 Task: Compose an email with the signature Hayden King with the subject Request for a referral and the message I would like to request your assistance in resolving the client issue. from softage.5@softage.net to softage.6@softage.net, select first word, change the font color from current to green and background color to yellow Send the email. Finally, move the email from Sent Items to the label Swimming
Action: Mouse moved to (857, 67)
Screenshot: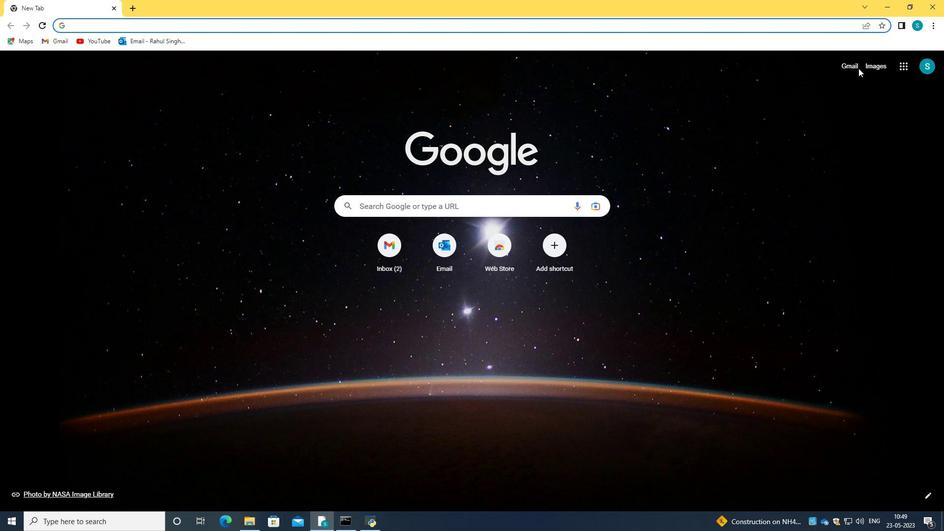 
Action: Mouse pressed left at (857, 67)
Screenshot: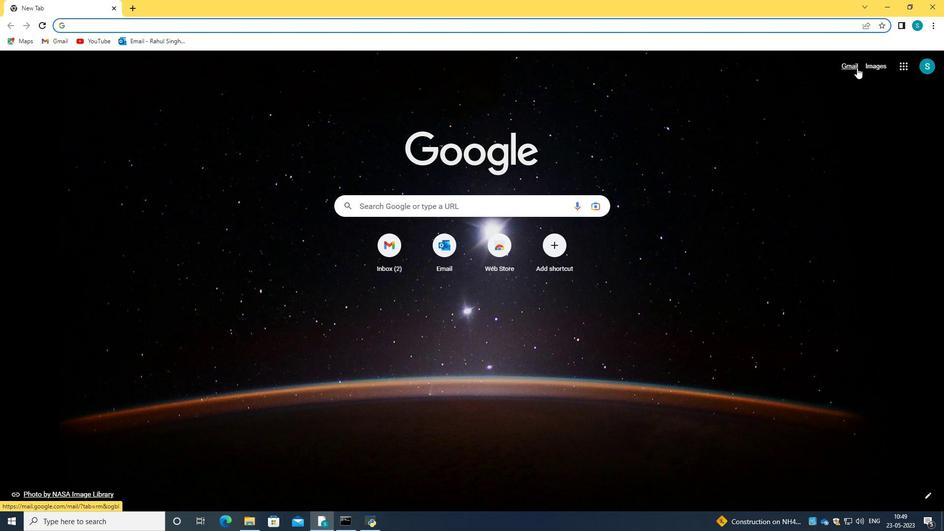 
Action: Mouse moved to (480, 152)
Screenshot: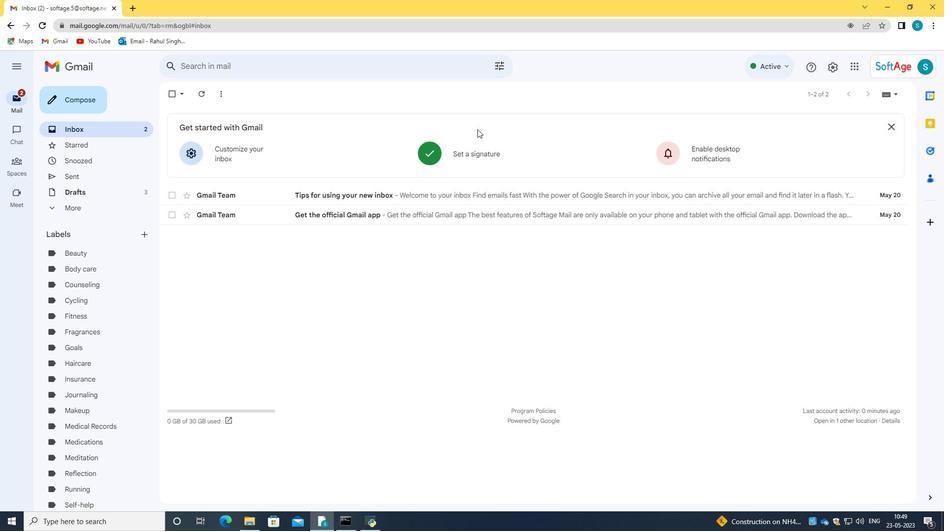 
Action: Mouse pressed left at (480, 152)
Screenshot: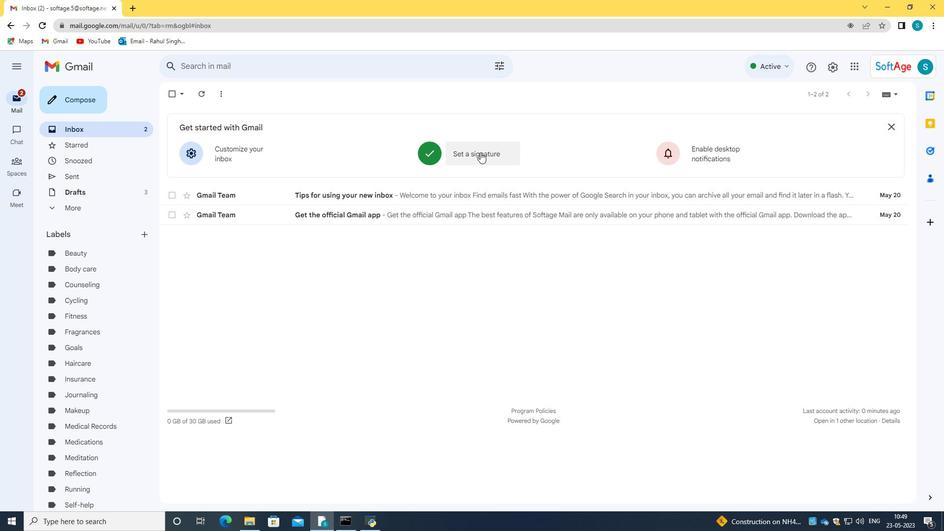 
Action: Mouse moved to (494, 237)
Screenshot: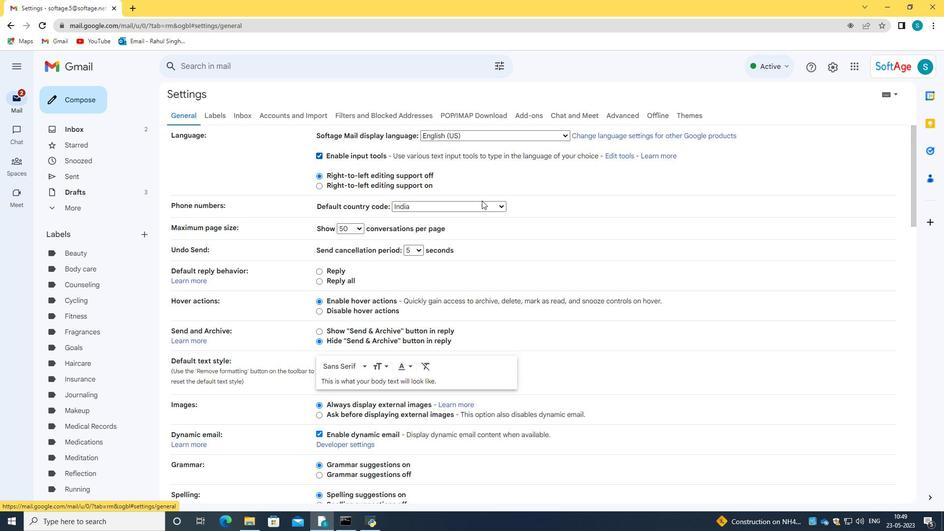 
Action: Mouse scrolled (494, 236) with delta (0, 0)
Screenshot: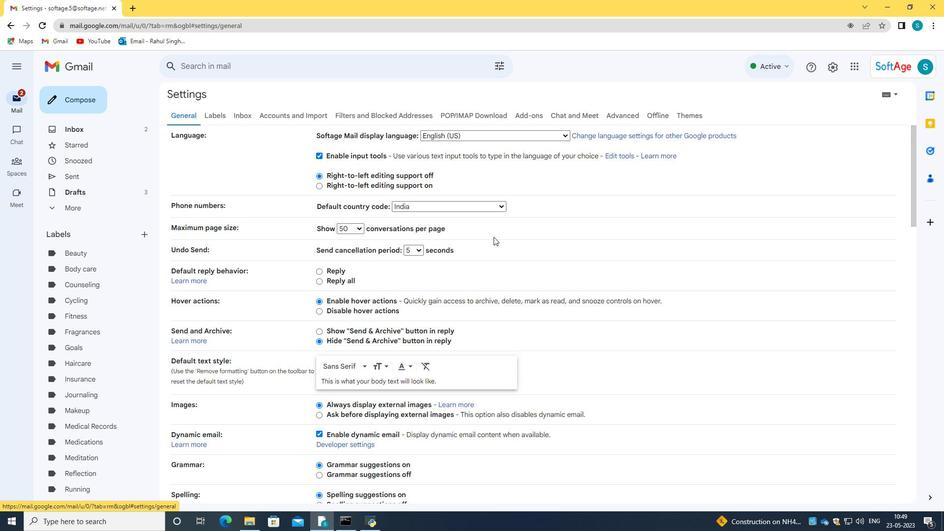 
Action: Mouse scrolled (494, 236) with delta (0, 0)
Screenshot: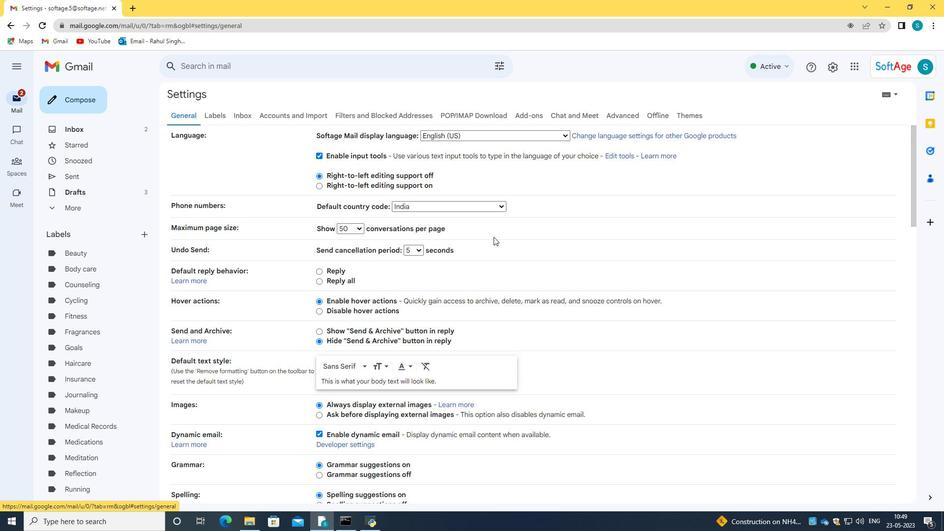 
Action: Mouse scrolled (494, 236) with delta (0, 0)
Screenshot: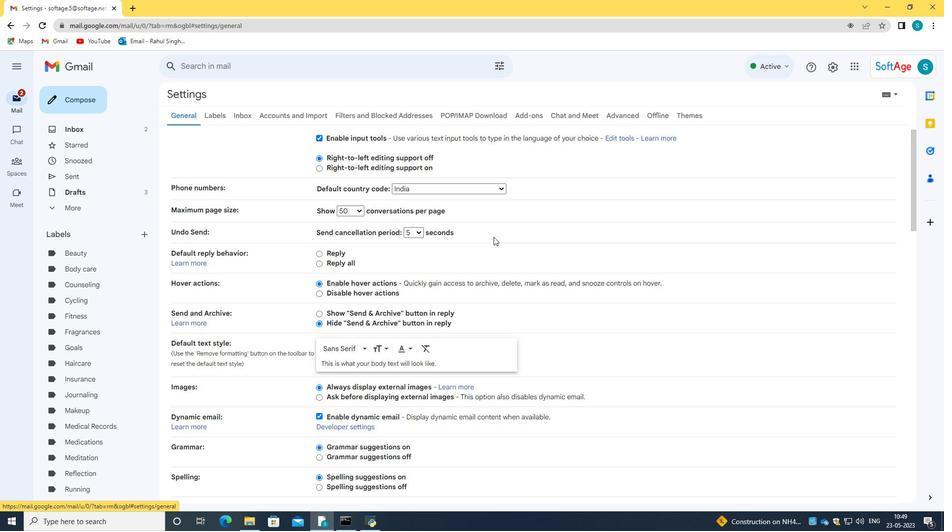 
Action: Mouse scrolled (494, 236) with delta (0, 0)
Screenshot: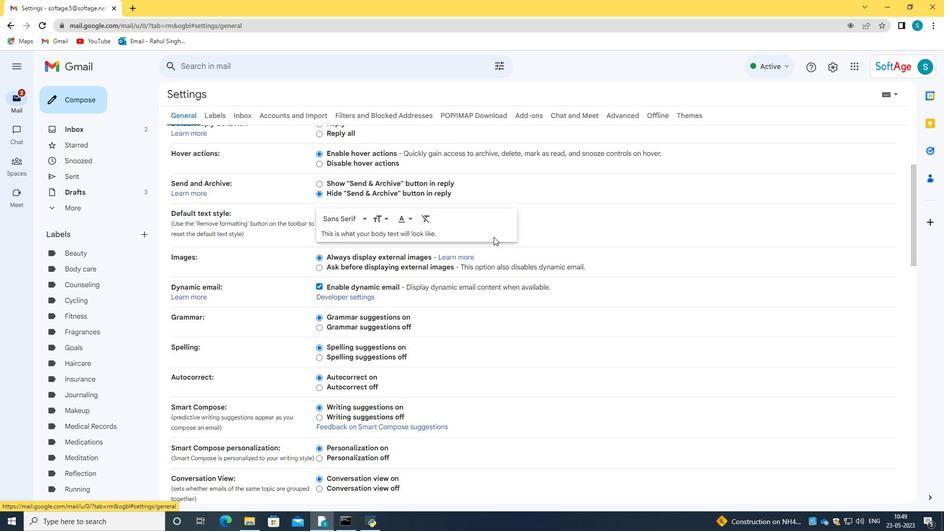
Action: Mouse scrolled (494, 236) with delta (0, 0)
Screenshot: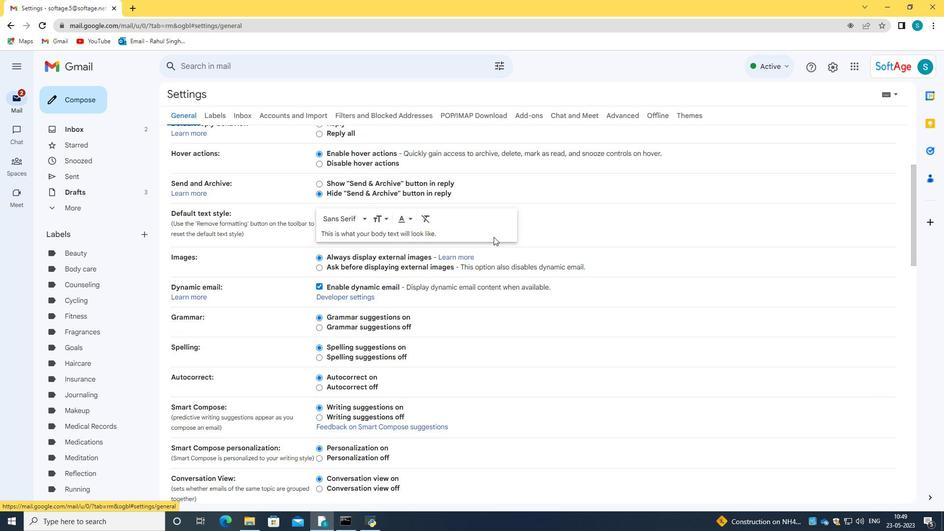 
Action: Mouse scrolled (494, 236) with delta (0, 0)
Screenshot: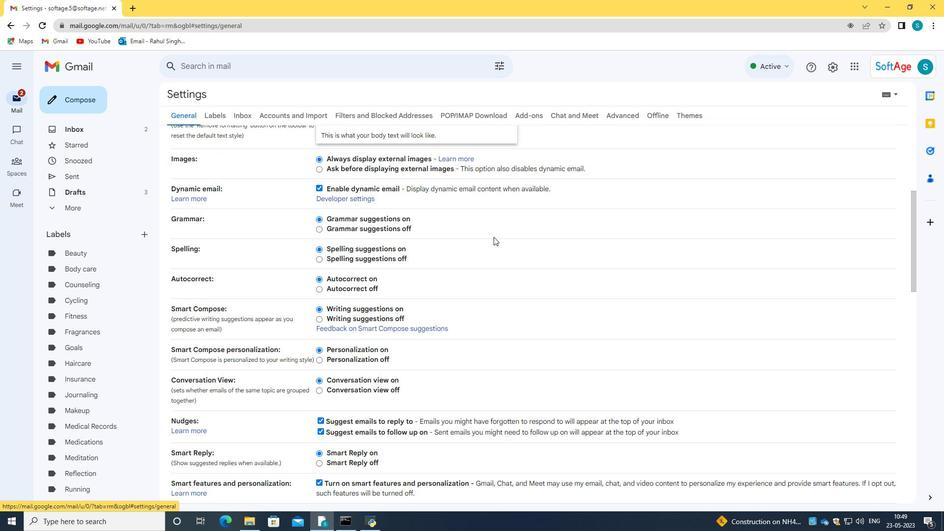 
Action: Mouse scrolled (494, 236) with delta (0, 0)
Screenshot: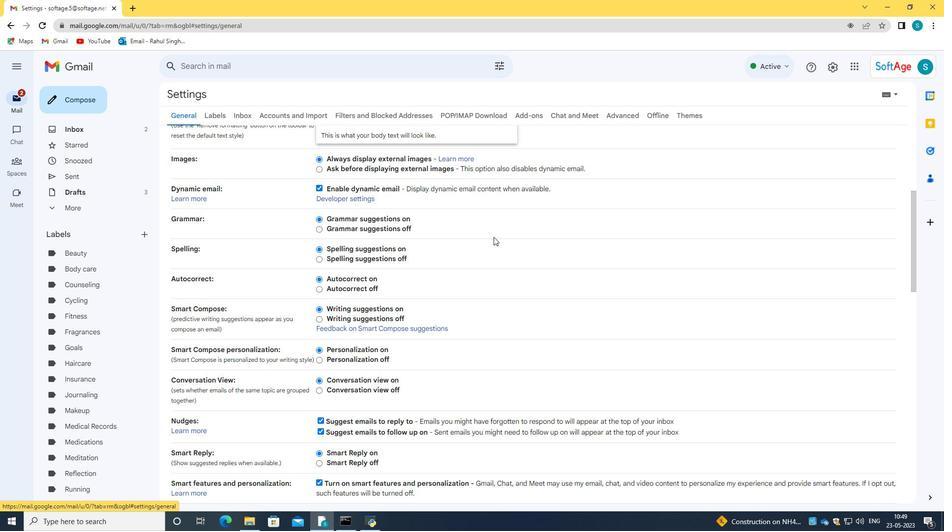 
Action: Mouse scrolled (494, 236) with delta (0, 0)
Screenshot: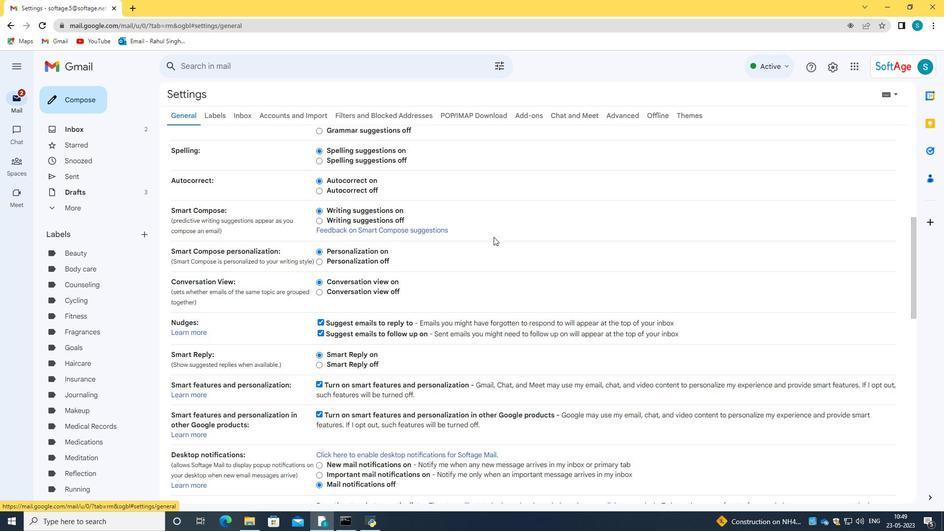 
Action: Mouse scrolled (494, 236) with delta (0, 0)
Screenshot: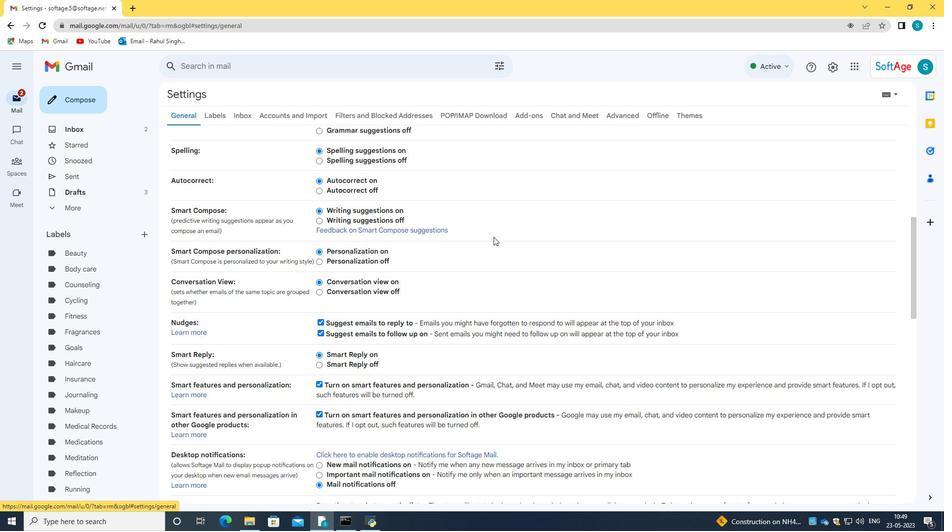 
Action: Mouse scrolled (494, 236) with delta (0, 0)
Screenshot: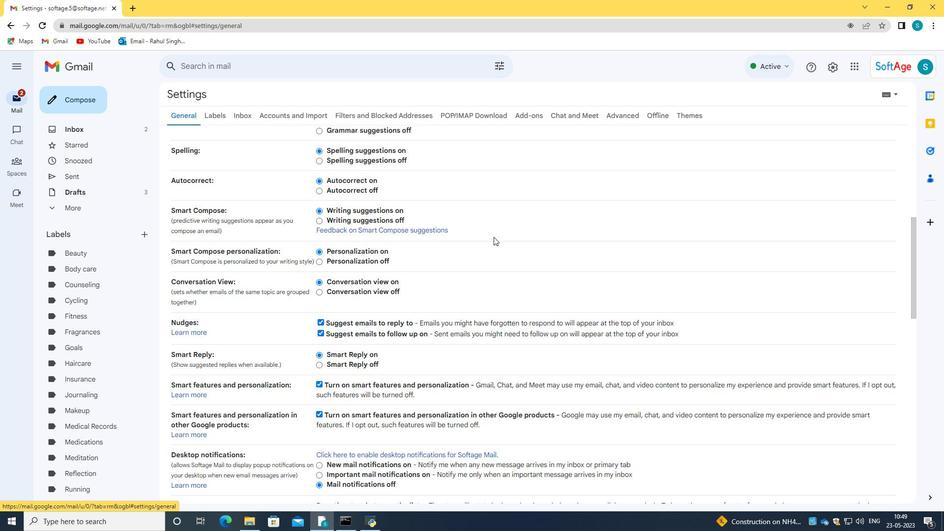 
Action: Mouse scrolled (494, 236) with delta (0, 0)
Screenshot: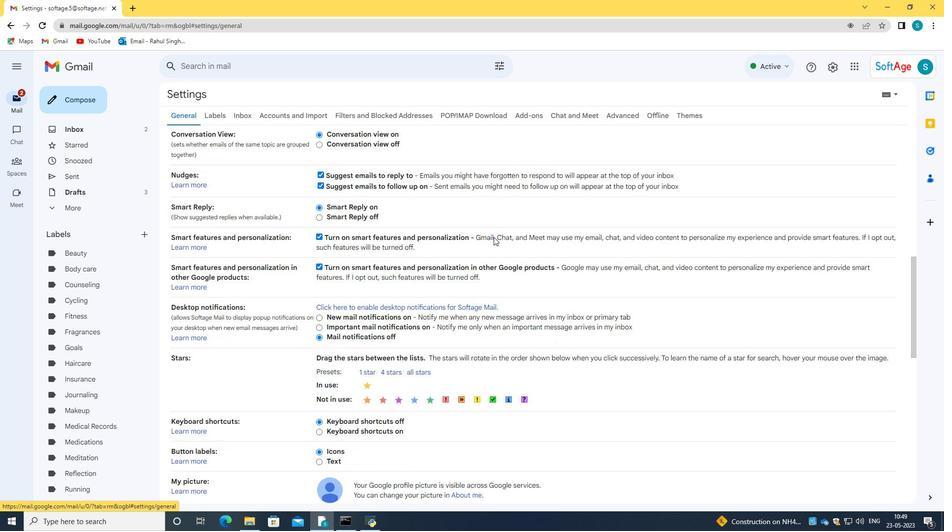 
Action: Mouse scrolled (494, 236) with delta (0, 0)
Screenshot: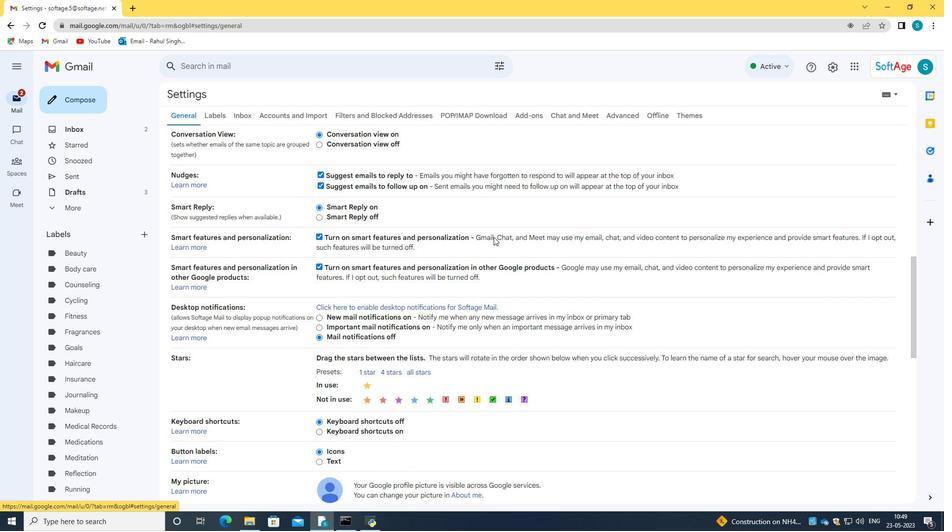 
Action: Mouse scrolled (494, 236) with delta (0, 0)
Screenshot: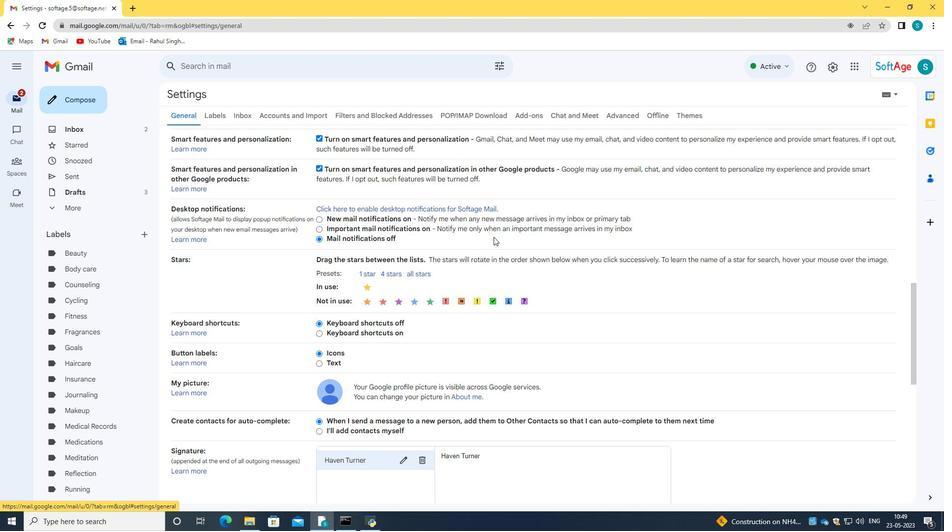 
Action: Mouse moved to (420, 417)
Screenshot: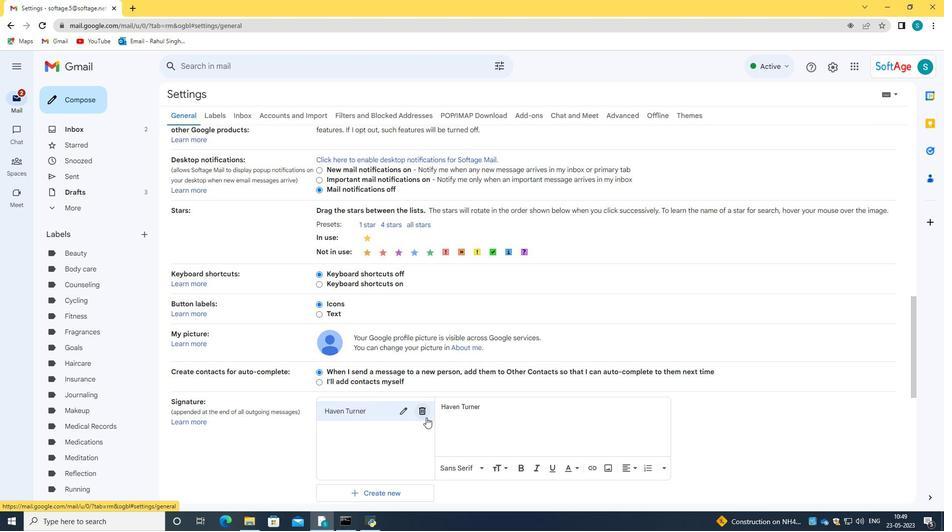 
Action: Mouse pressed left at (420, 417)
Screenshot: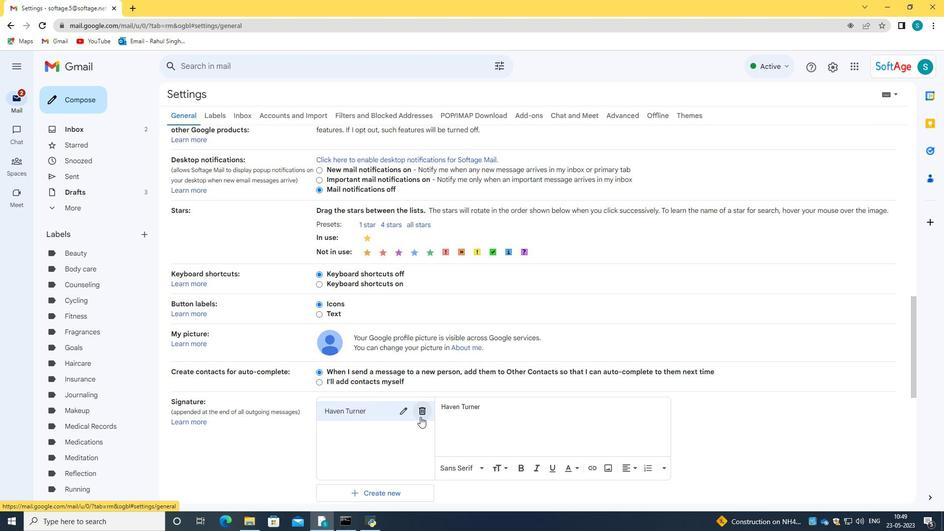 
Action: Mouse moved to (568, 300)
Screenshot: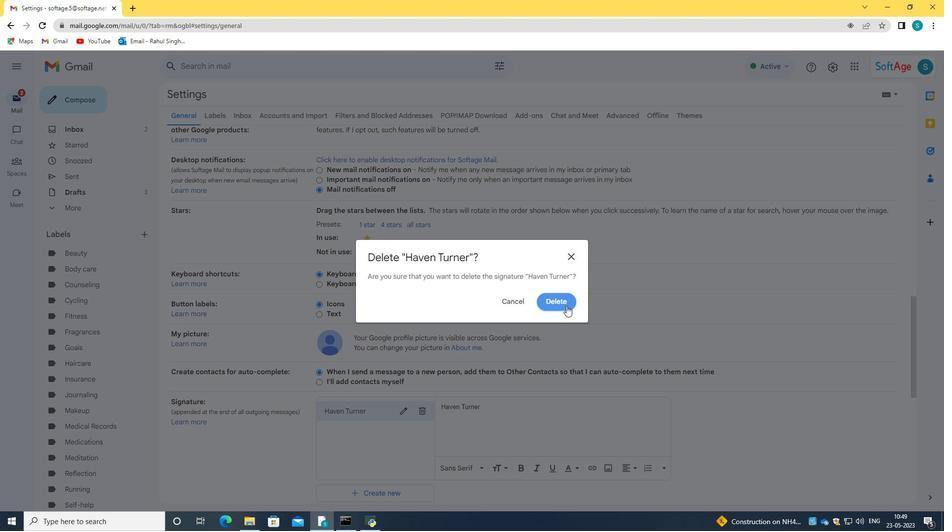 
Action: Mouse pressed left at (568, 300)
Screenshot: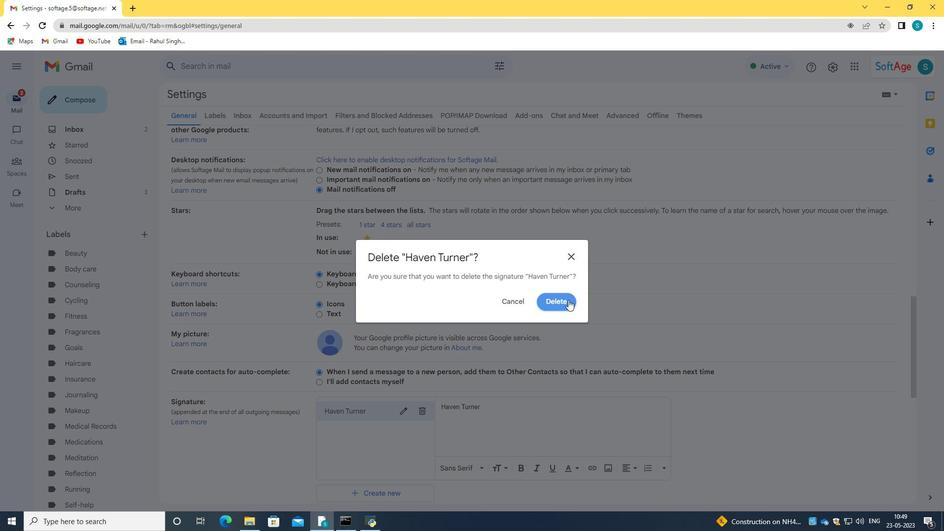 
Action: Mouse moved to (347, 424)
Screenshot: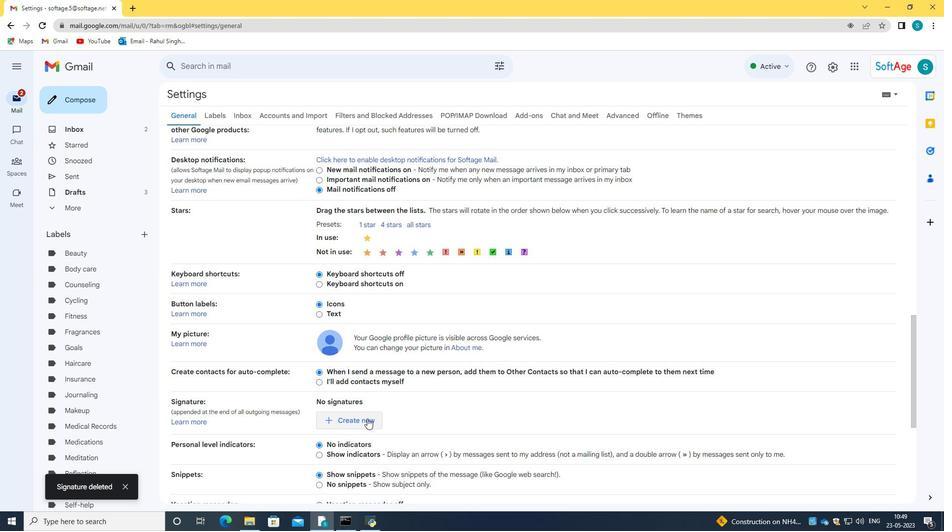 
Action: Mouse pressed left at (347, 424)
Screenshot: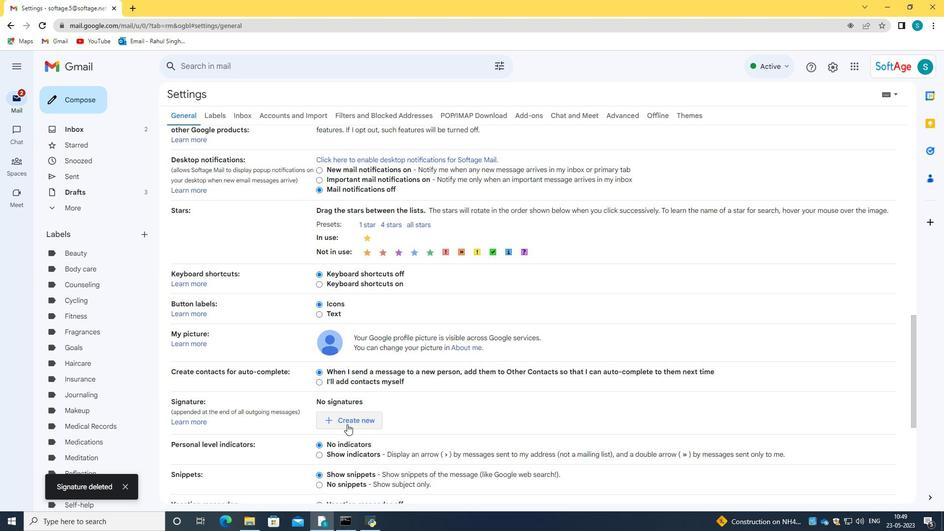 
Action: Mouse moved to (438, 275)
Screenshot: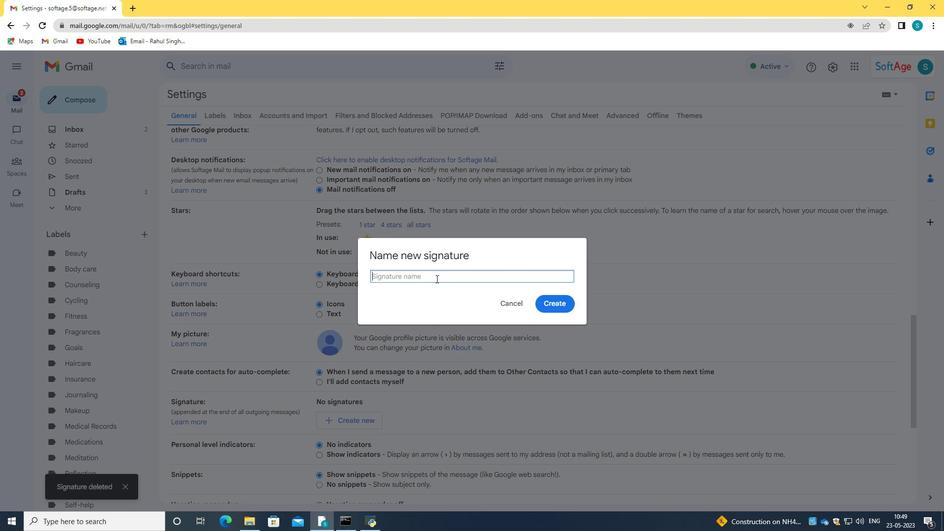 
Action: Key pressed <Key.caps_lock>H<Key.caps_lock>ayden<Key.space><Key.caps_lock>K<Key.caps_lock>ing
Screenshot: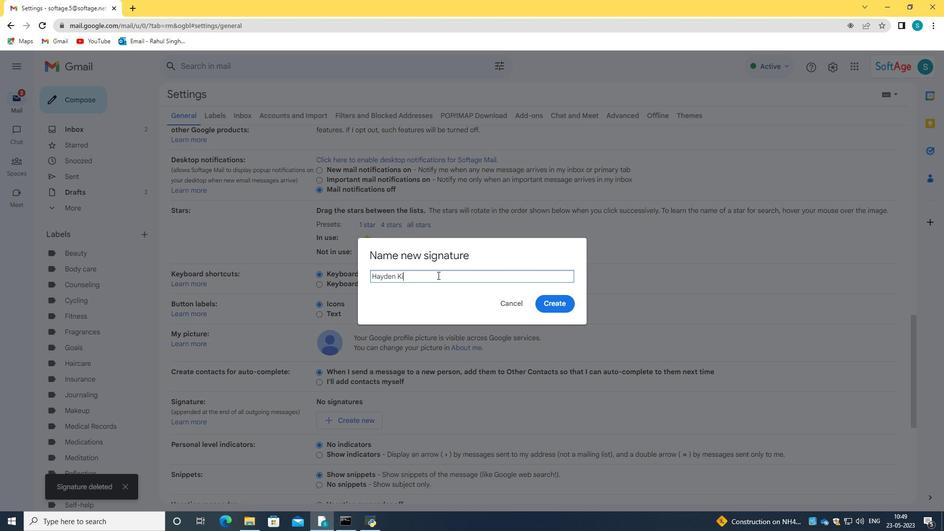 
Action: Mouse moved to (551, 298)
Screenshot: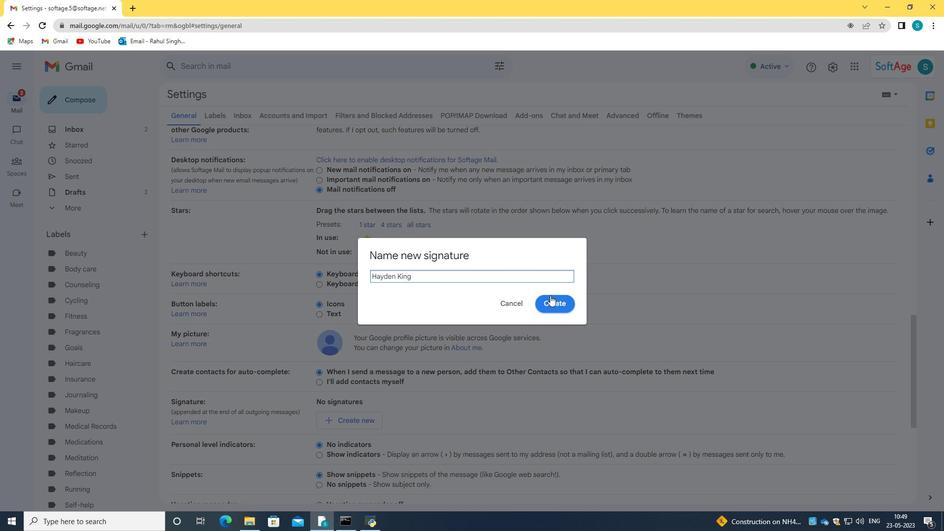 
Action: Mouse pressed left at (551, 298)
Screenshot: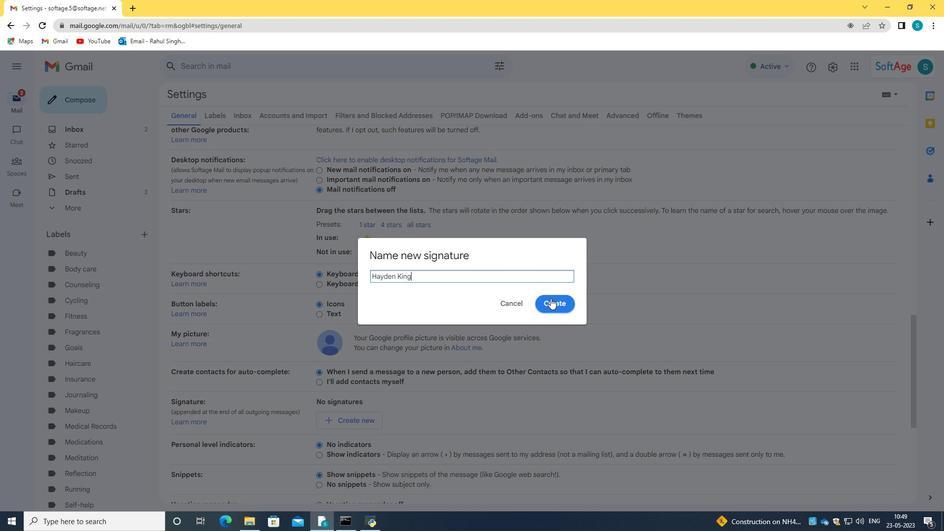 
Action: Mouse moved to (516, 409)
Screenshot: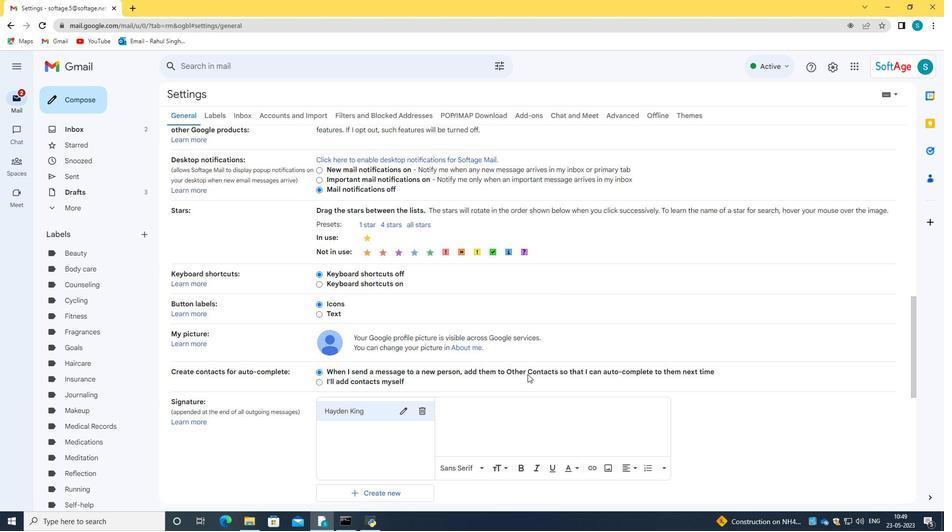 
Action: Mouse pressed left at (516, 409)
Screenshot: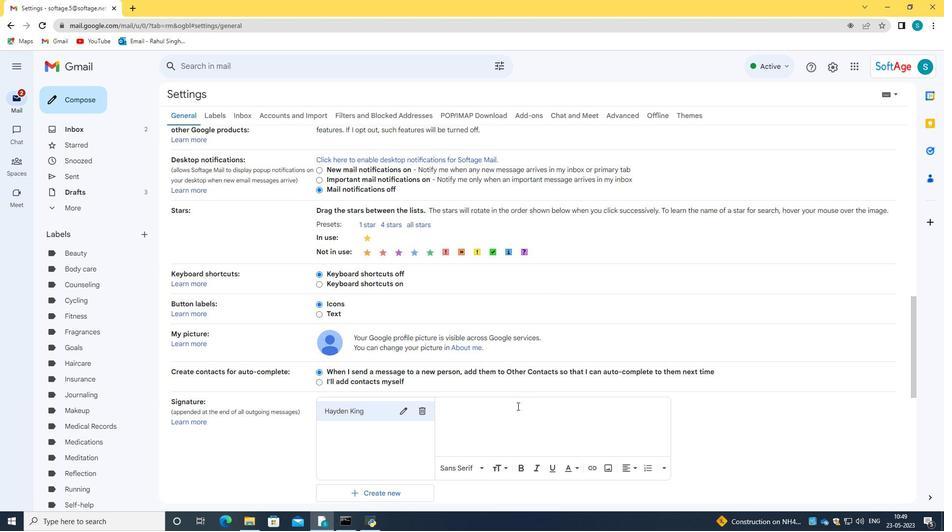 
Action: Key pressed <Key.caps_lock>H<Key.caps_lock>ayden<Key.space><Key.caps_lock>K<Key.caps_lock>ing
Screenshot: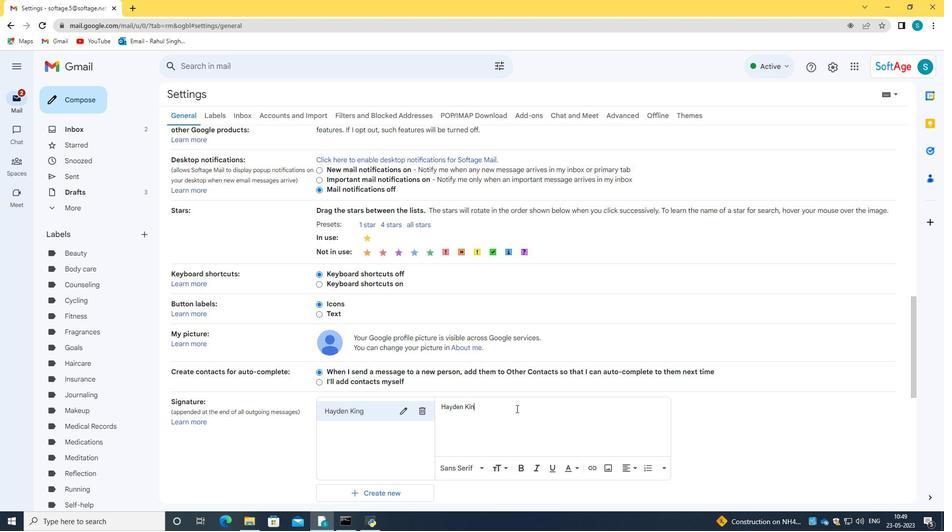 
Action: Mouse moved to (516, 412)
Screenshot: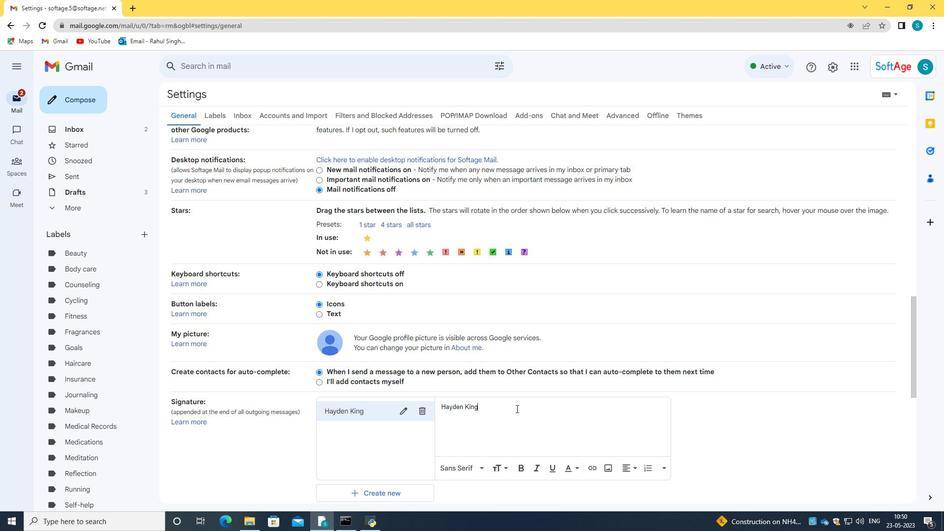 
Action: Mouse scrolled (516, 412) with delta (0, 0)
Screenshot: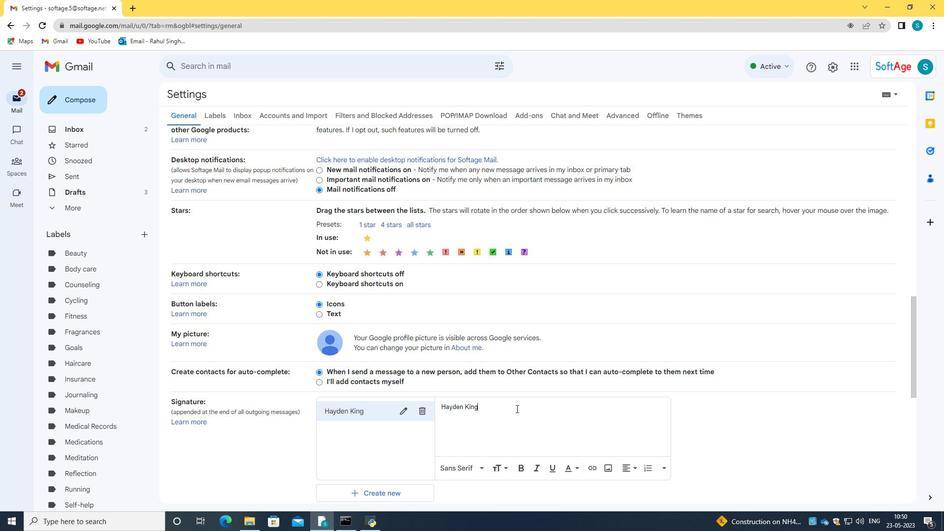 
Action: Mouse scrolled (516, 412) with delta (0, 0)
Screenshot: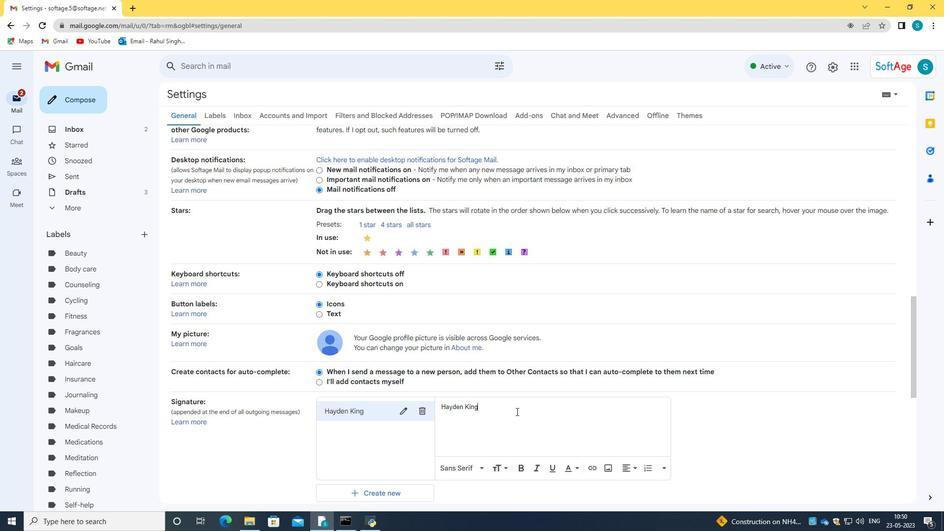 
Action: Mouse scrolled (516, 412) with delta (0, 0)
Screenshot: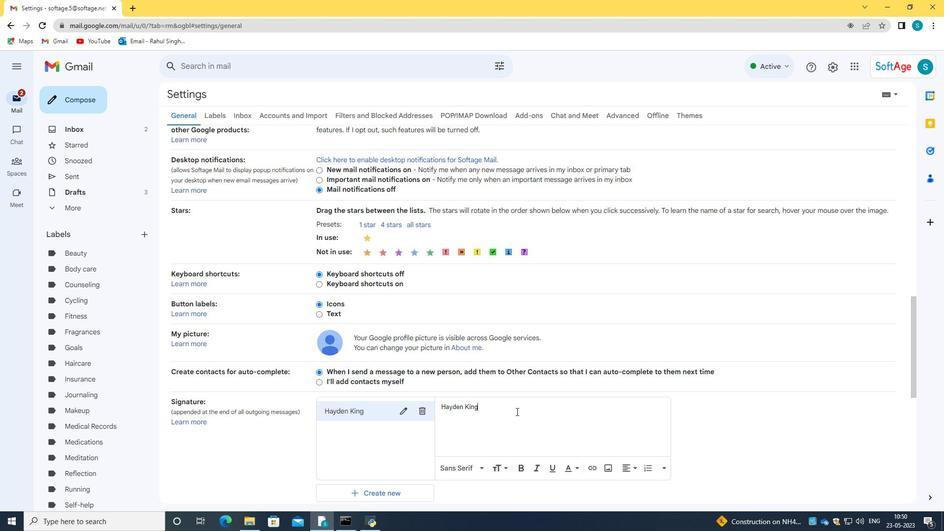 
Action: Mouse scrolled (516, 412) with delta (0, 0)
Screenshot: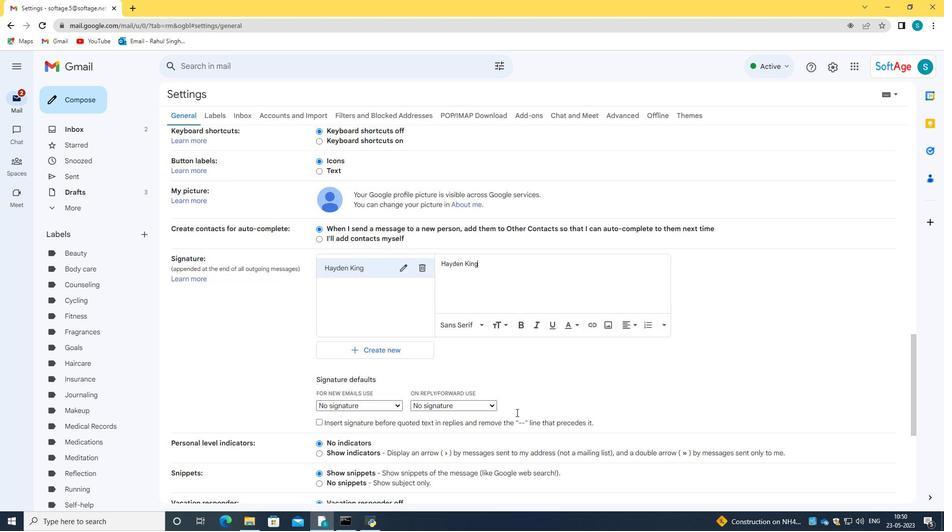 
Action: Mouse scrolled (516, 412) with delta (0, 0)
Screenshot: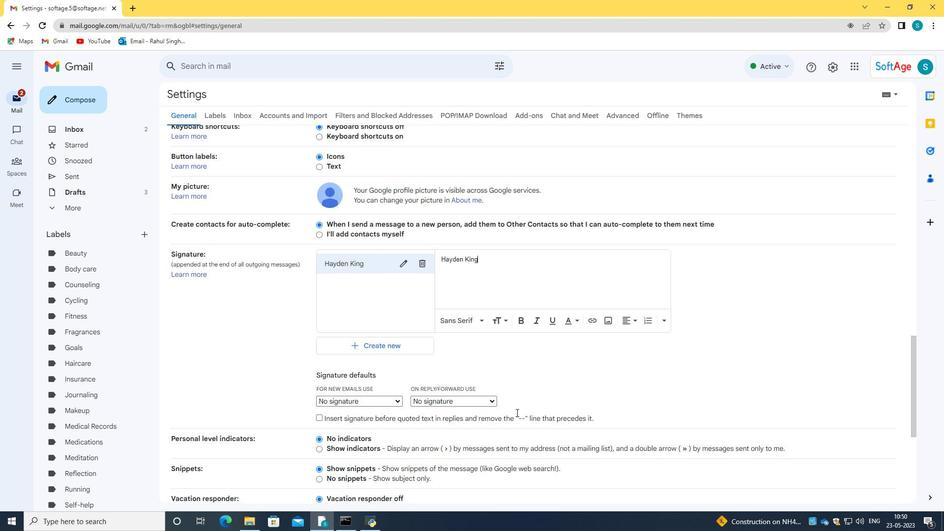 
Action: Mouse scrolled (516, 412) with delta (0, 0)
Screenshot: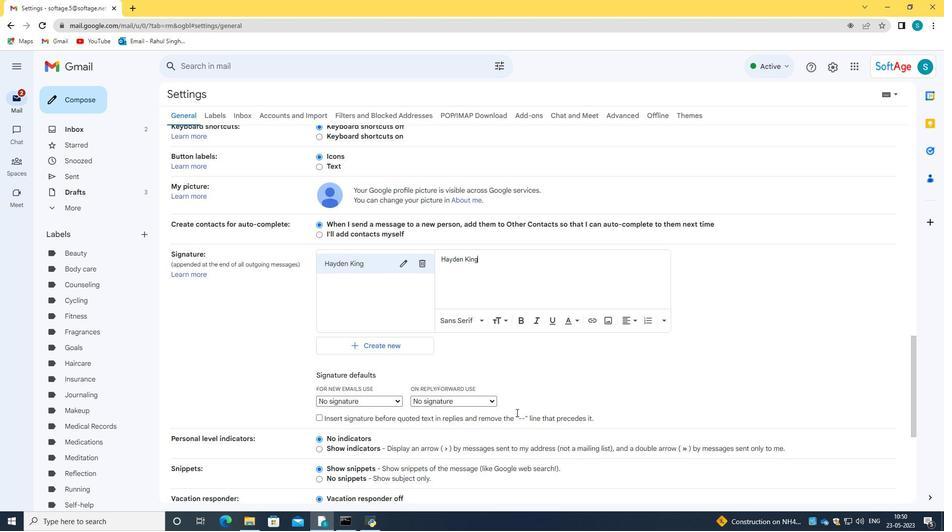 
Action: Mouse scrolled (516, 412) with delta (0, 0)
Screenshot: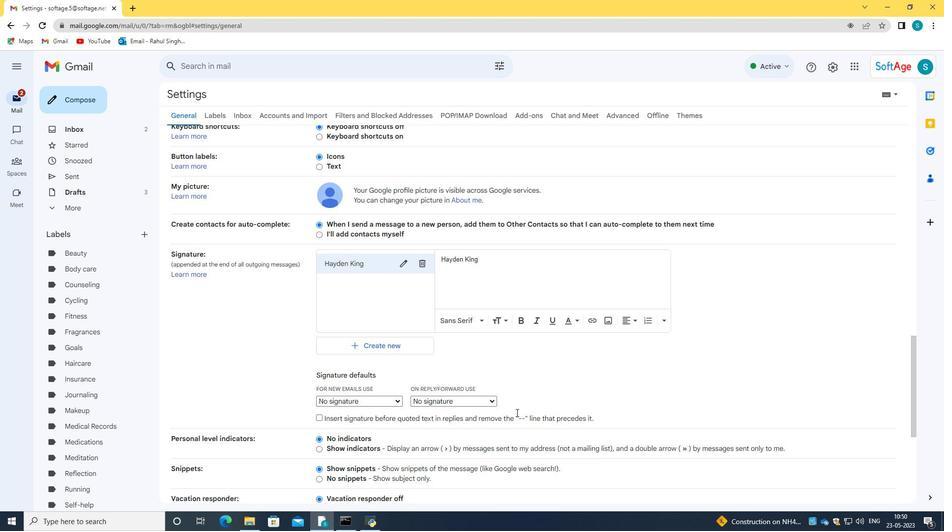 
Action: Mouse scrolled (516, 412) with delta (0, 0)
Screenshot: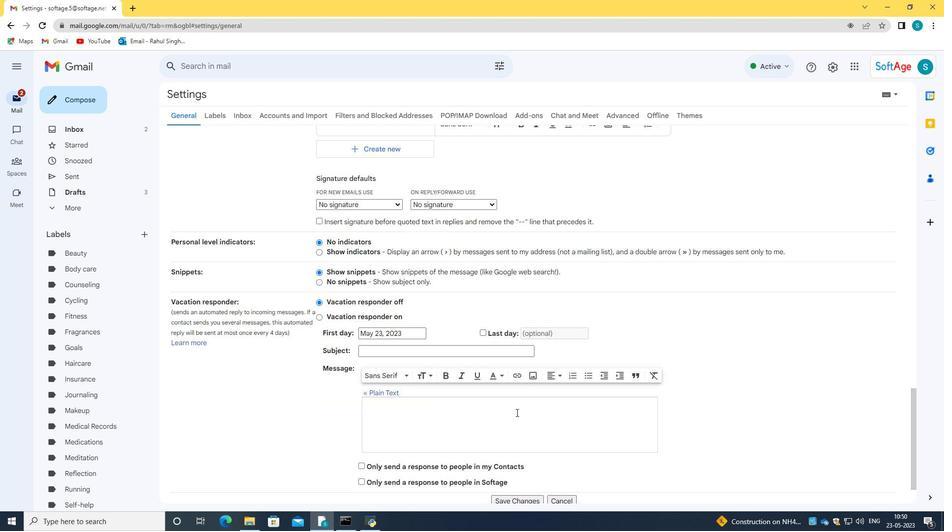 
Action: Mouse scrolled (516, 412) with delta (0, 0)
Screenshot: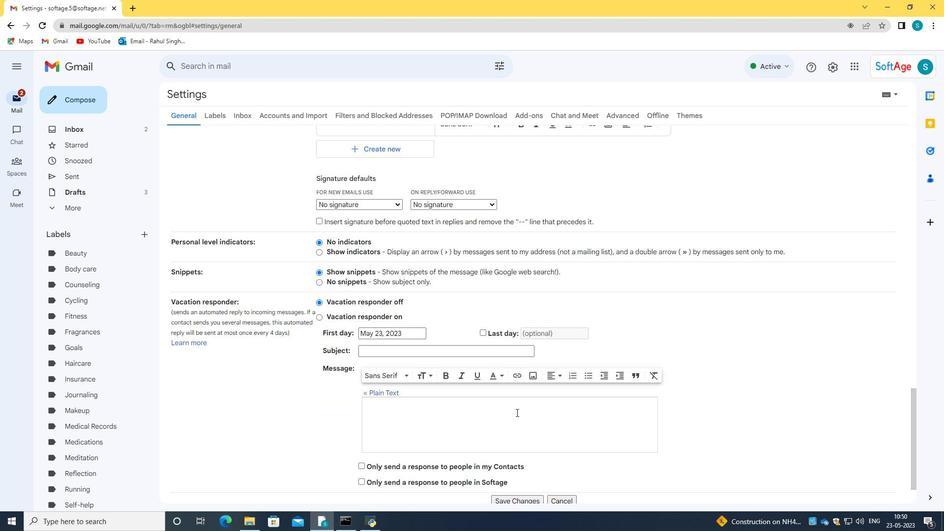 
Action: Mouse scrolled (516, 412) with delta (0, 0)
Screenshot: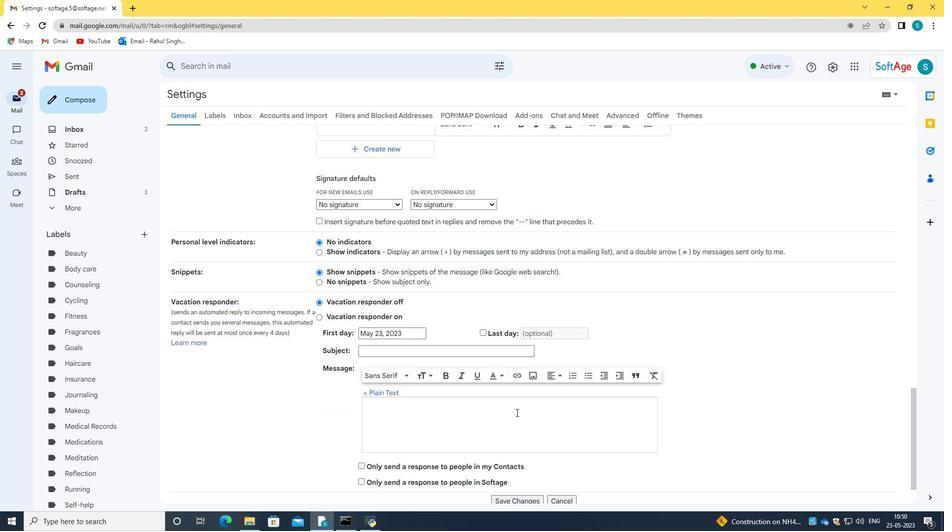 
Action: Mouse moved to (529, 449)
Screenshot: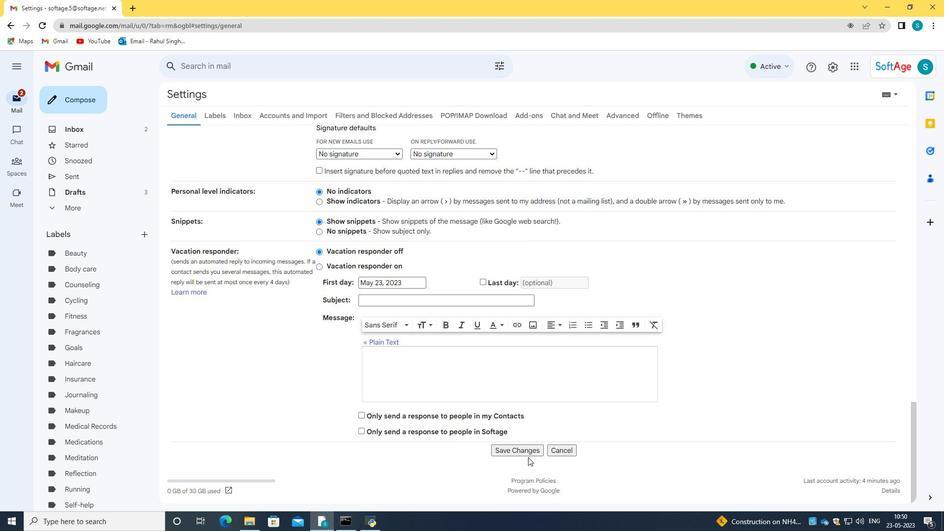
Action: Mouse pressed left at (529, 449)
Screenshot: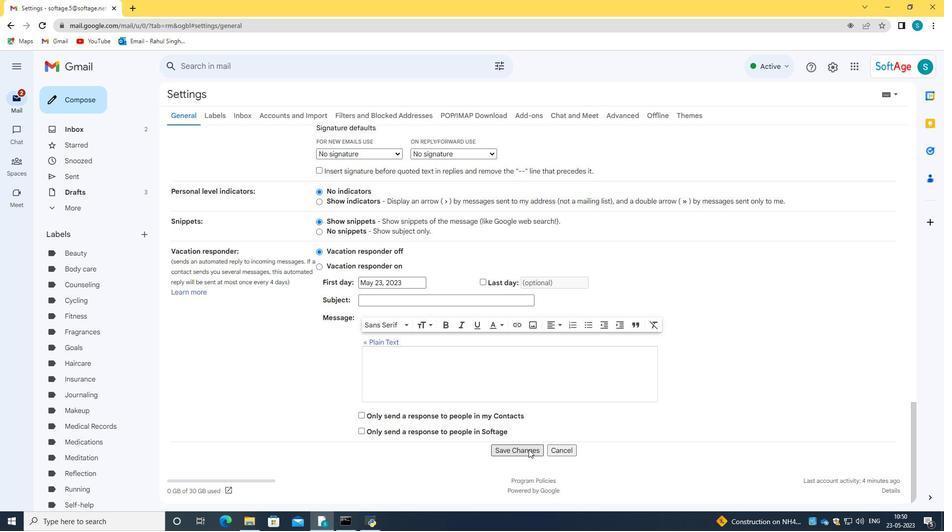 
Action: Mouse moved to (56, 97)
Screenshot: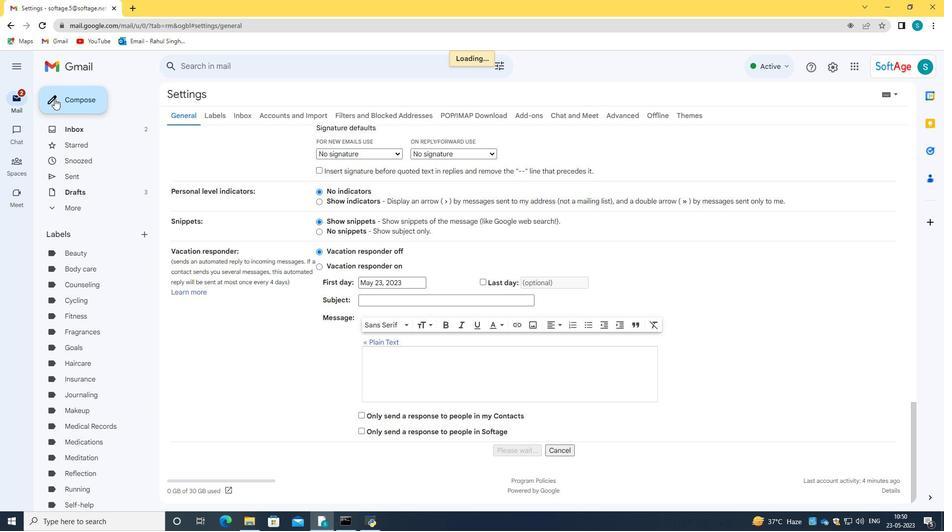 
Action: Mouse pressed left at (56, 97)
Screenshot: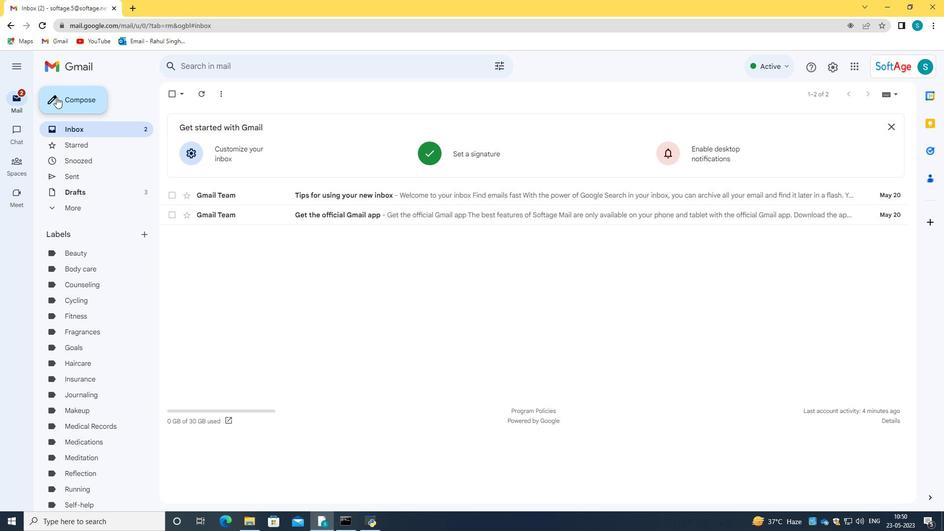 
Action: Mouse moved to (888, 216)
Screenshot: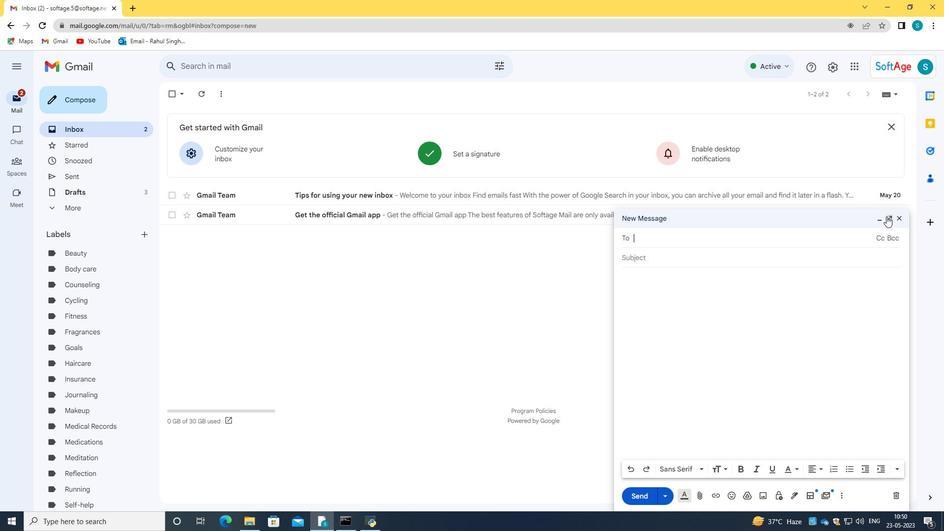 
Action: Mouse pressed left at (888, 216)
Screenshot: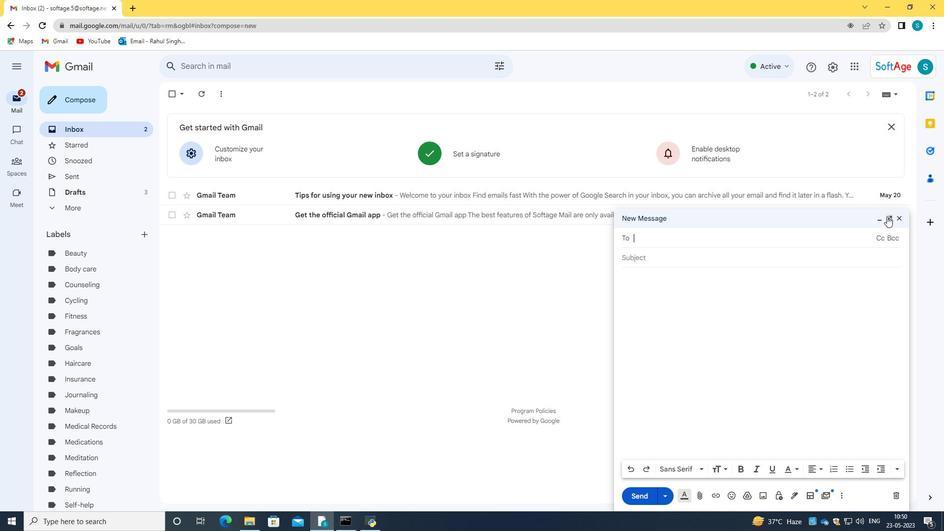 
Action: Mouse moved to (251, 478)
Screenshot: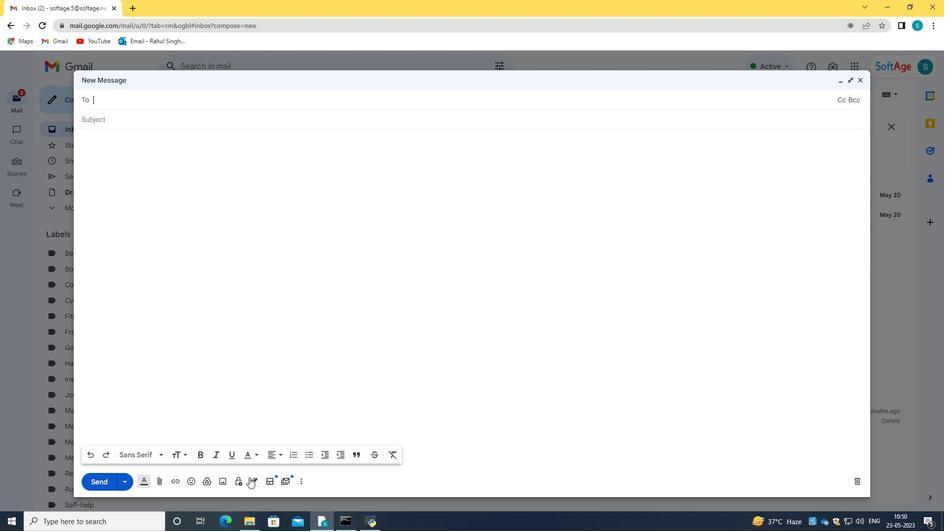
Action: Mouse pressed left at (251, 478)
Screenshot: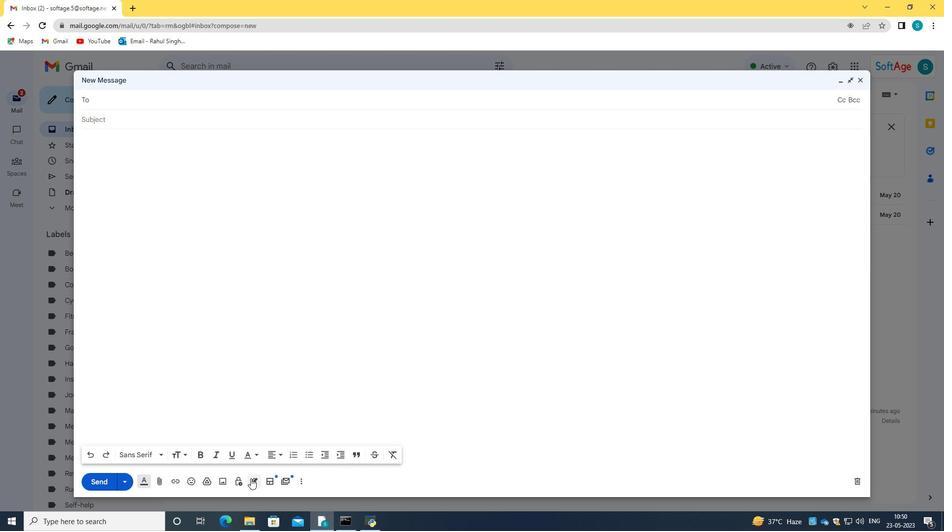 
Action: Mouse moved to (295, 464)
Screenshot: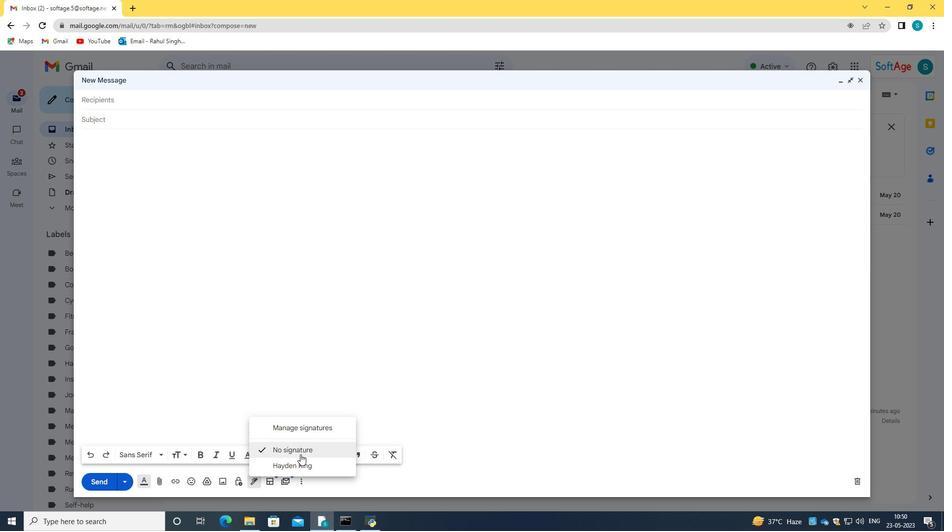 
Action: Mouse pressed left at (295, 464)
Screenshot: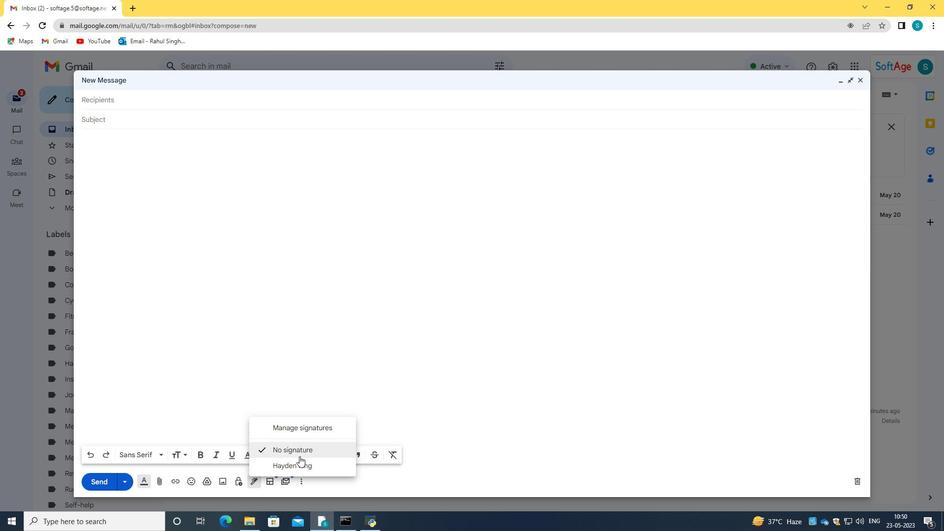 
Action: Mouse moved to (126, 122)
Screenshot: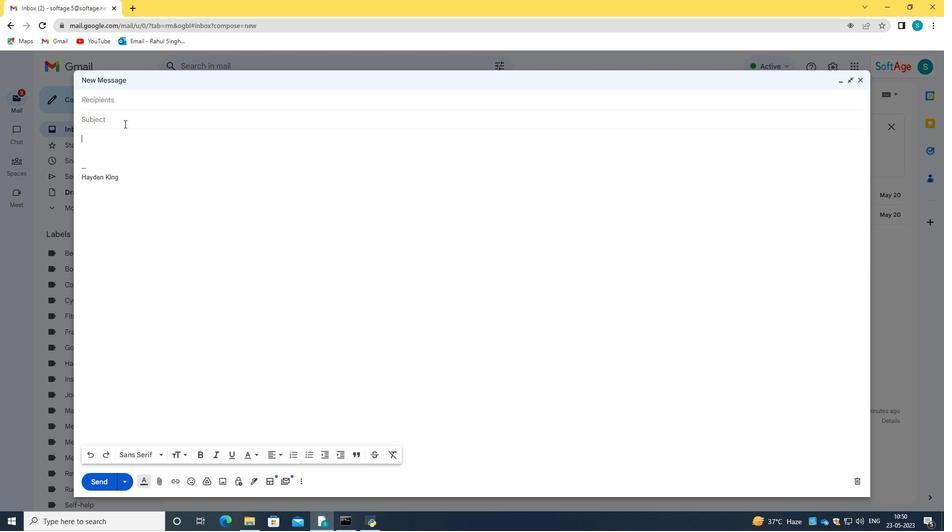 
Action: Mouse pressed left at (126, 122)
Screenshot: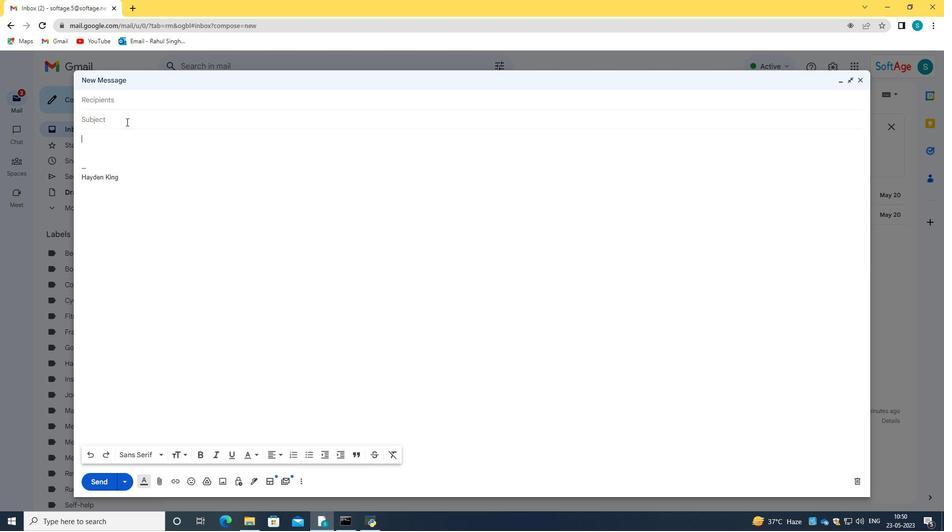 
Action: Key pressed <Key.caps_lock>S<Key.backspace>R<Key.caps_lock>equest<Key.space>for<Key.space>a<Key.space>referral<Key.space>
Screenshot: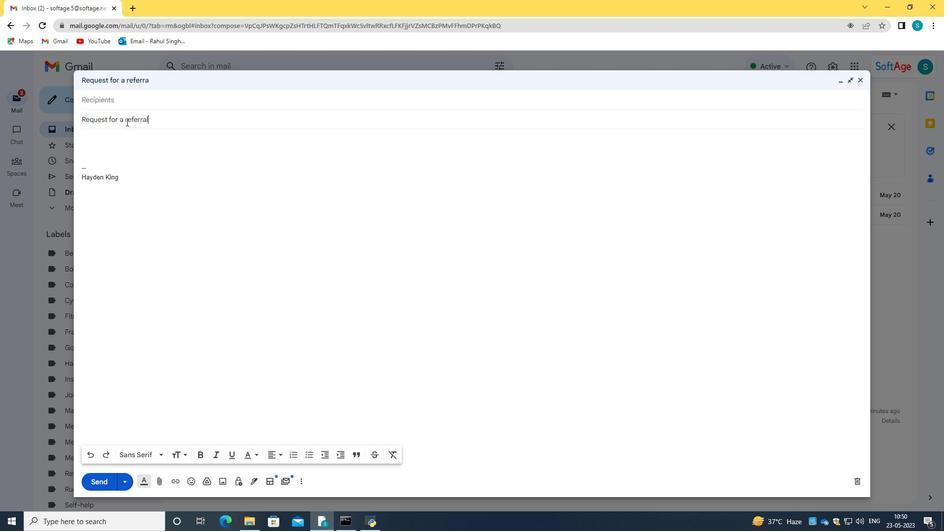
Action: Mouse moved to (100, 142)
Screenshot: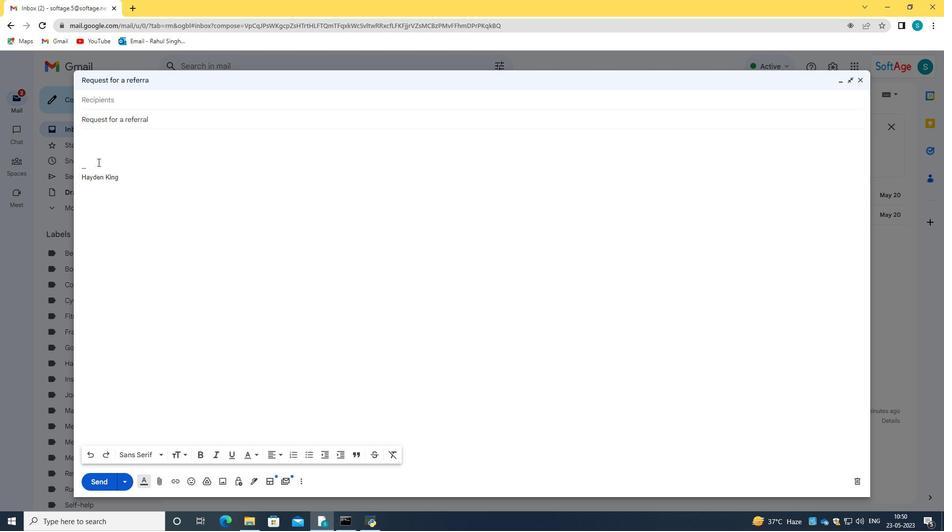
Action: Mouse pressed left at (100, 142)
Screenshot: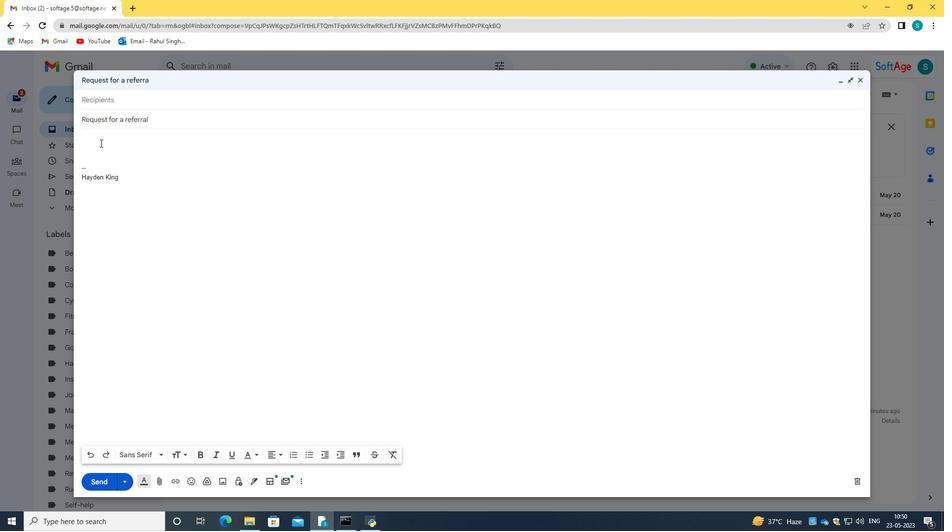 
Action: Key pressed <Key.caps_lock>I<Key.caps_lock><Key.space>would<Key.space>like<Key.space>to<Key.space>request<Key.space>your<Key.space>assistance<Key.space>in<Key.space>resolving<Key.space>the<Key.space>clint<Key.space>issue.
Screenshot: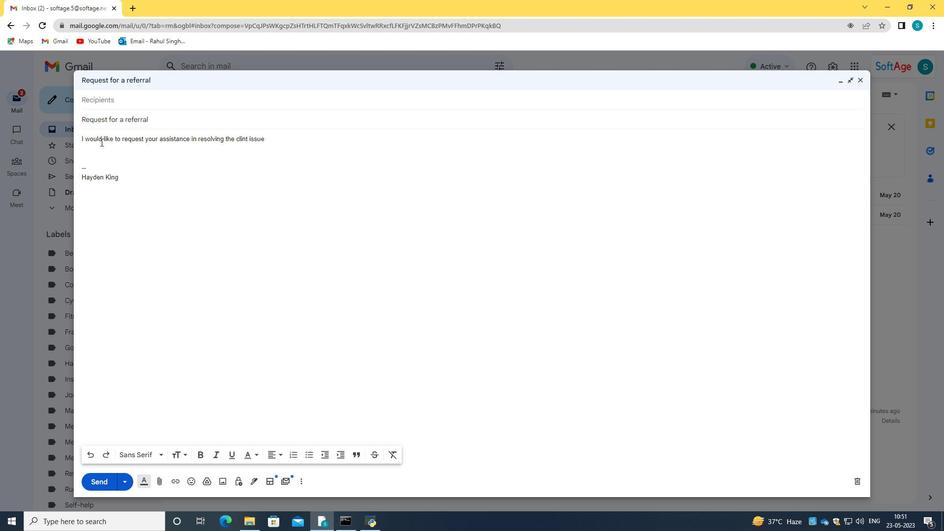 
Action: Mouse moved to (123, 94)
Screenshot: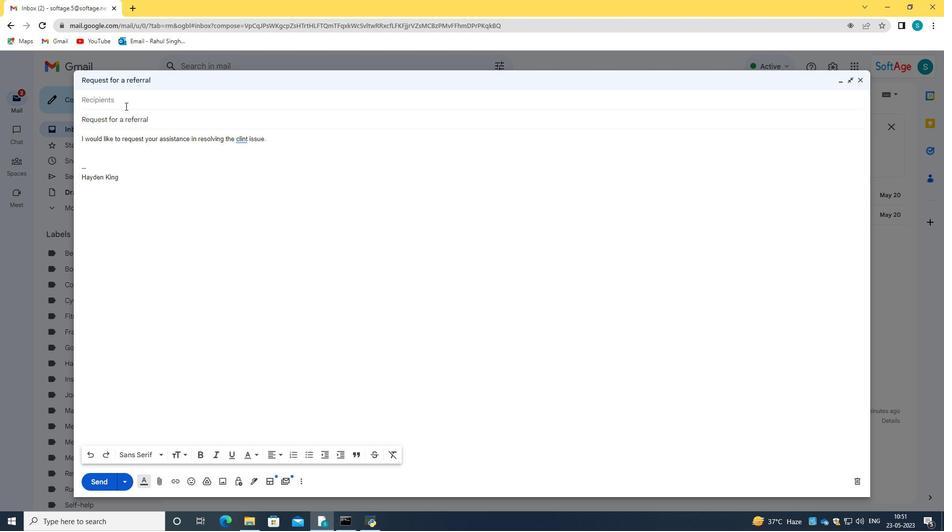 
Action: Mouse pressed left at (123, 94)
Screenshot: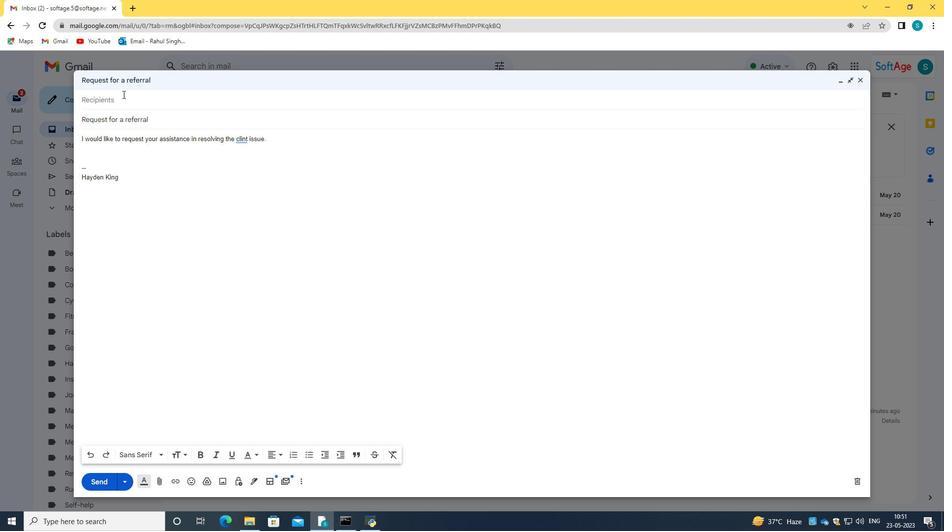 
Action: Mouse moved to (123, 99)
Screenshot: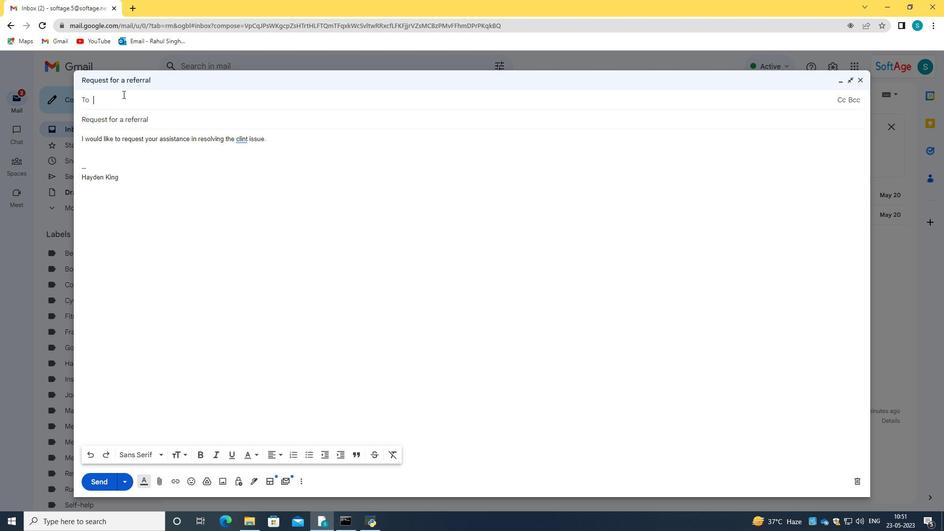 
Action: Key pressed softage.6<Key.shift>@softage.net
Screenshot: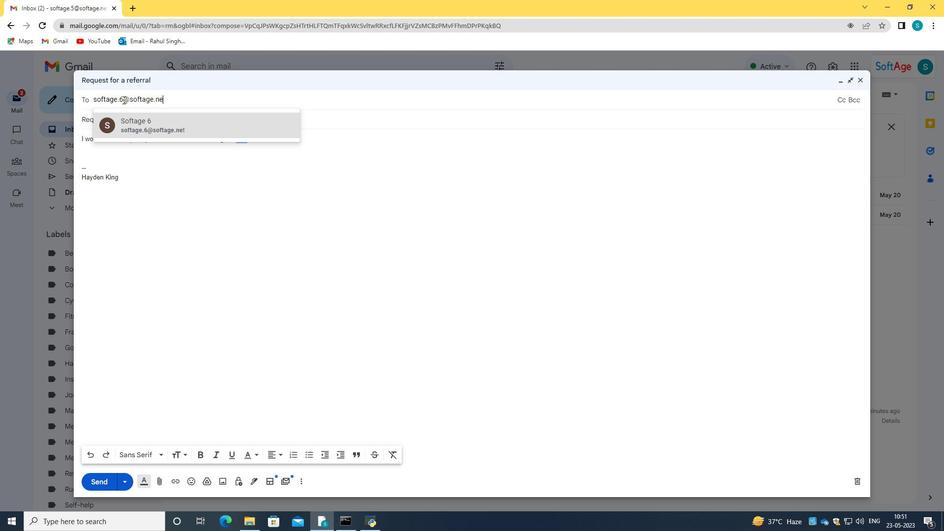 
Action: Mouse moved to (145, 123)
Screenshot: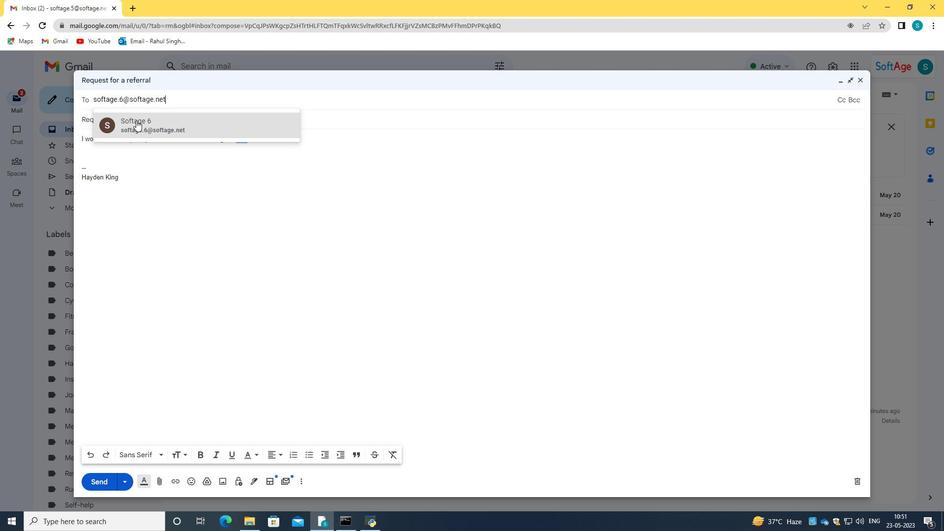
Action: Mouse pressed left at (145, 123)
Screenshot: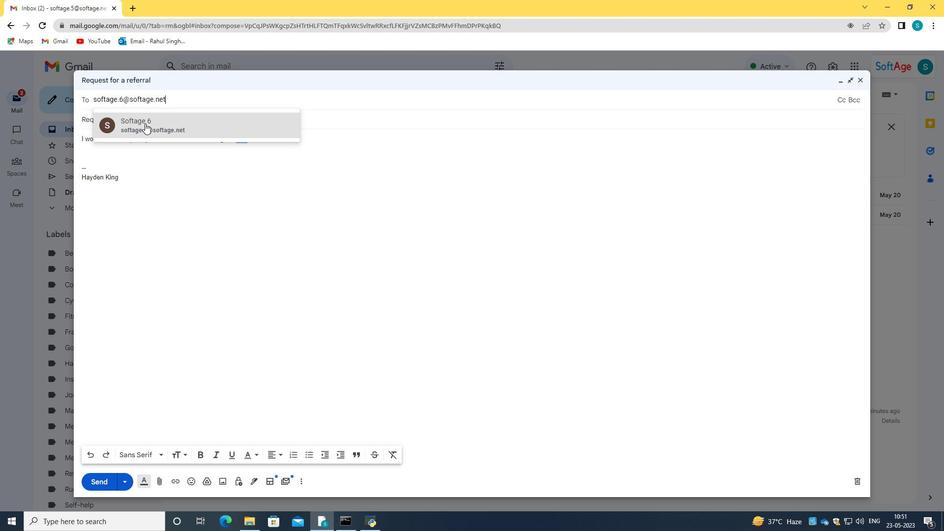 
Action: Mouse moved to (100, 147)
Screenshot: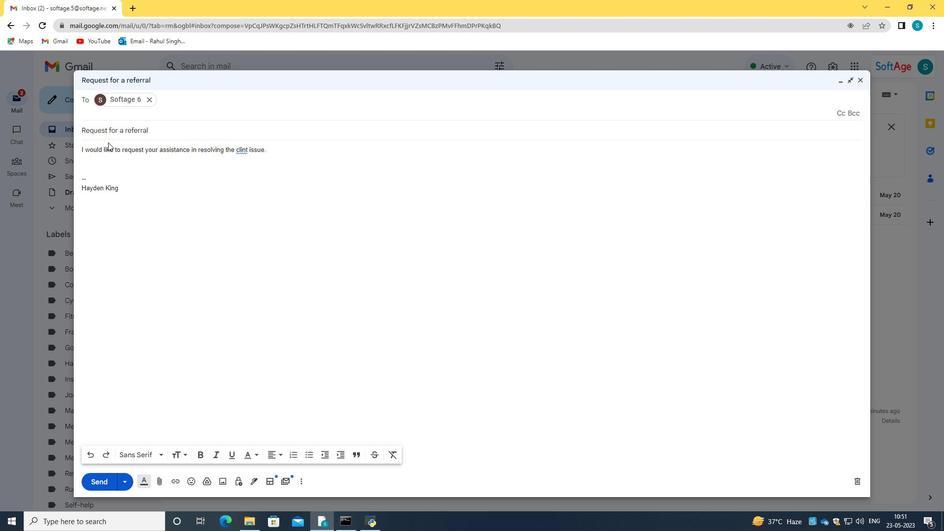 
Action: Mouse pressed left at (100, 147)
Screenshot: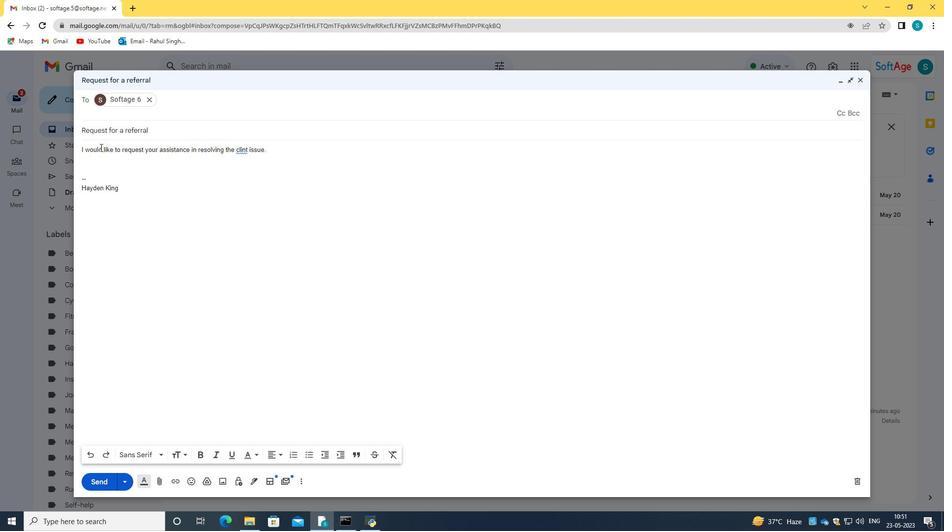 
Action: Mouse moved to (100, 137)
Screenshot: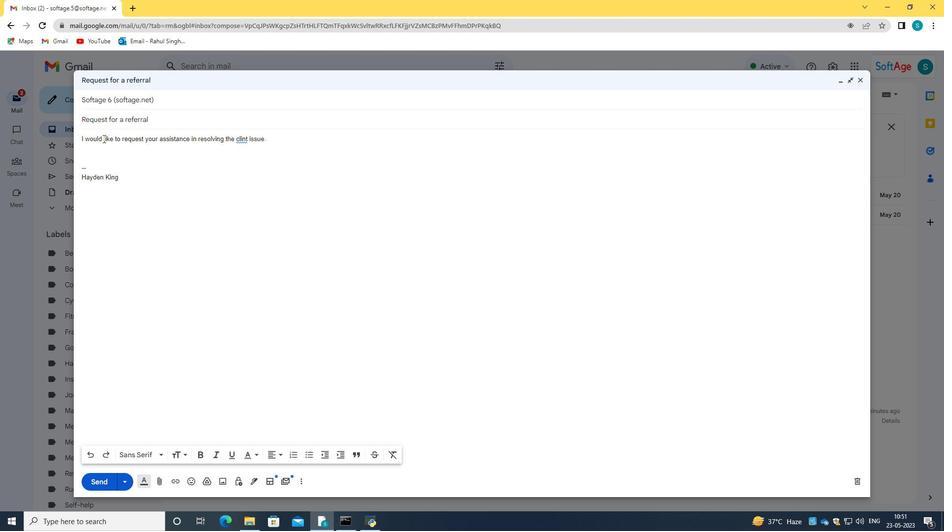 
Action: Mouse pressed left at (100, 137)
Screenshot: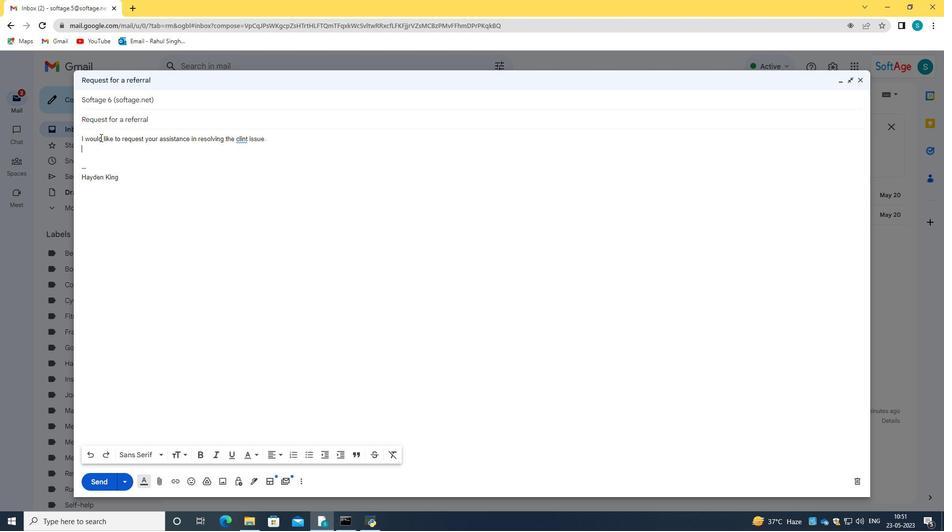 
Action: Mouse moved to (254, 455)
Screenshot: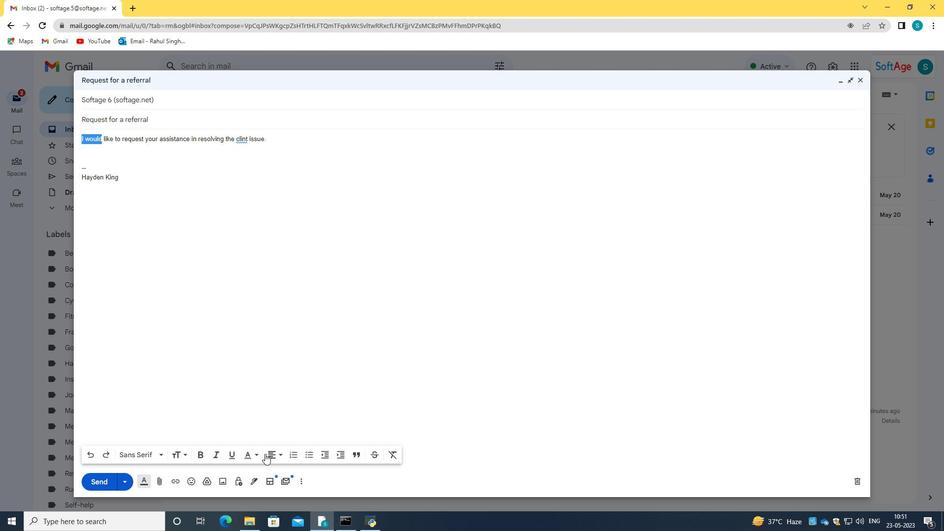 
Action: Mouse pressed left at (254, 455)
Screenshot: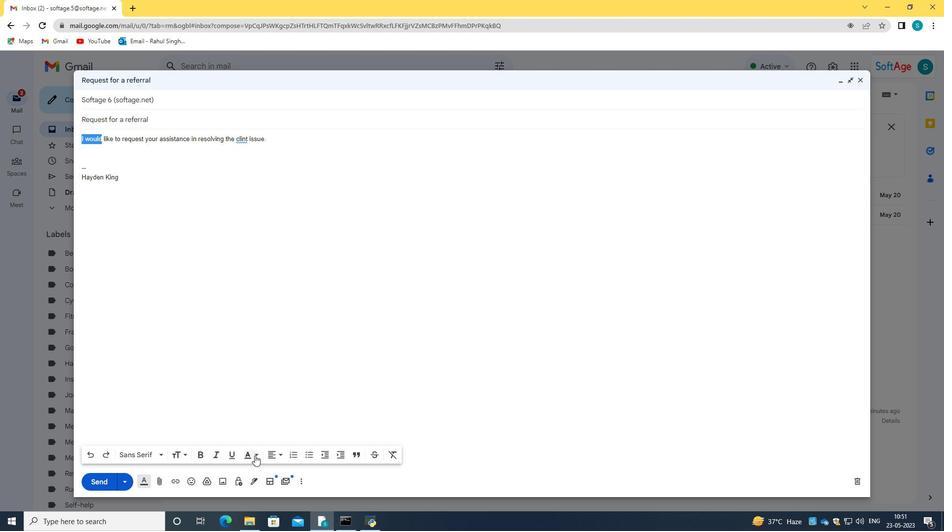 
Action: Mouse moved to (219, 384)
Screenshot: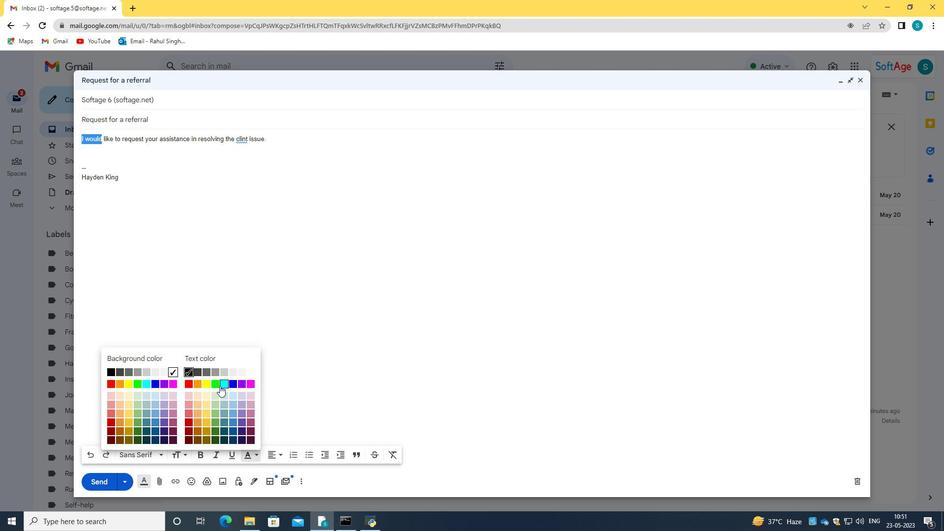 
Action: Mouse pressed left at (219, 384)
Screenshot: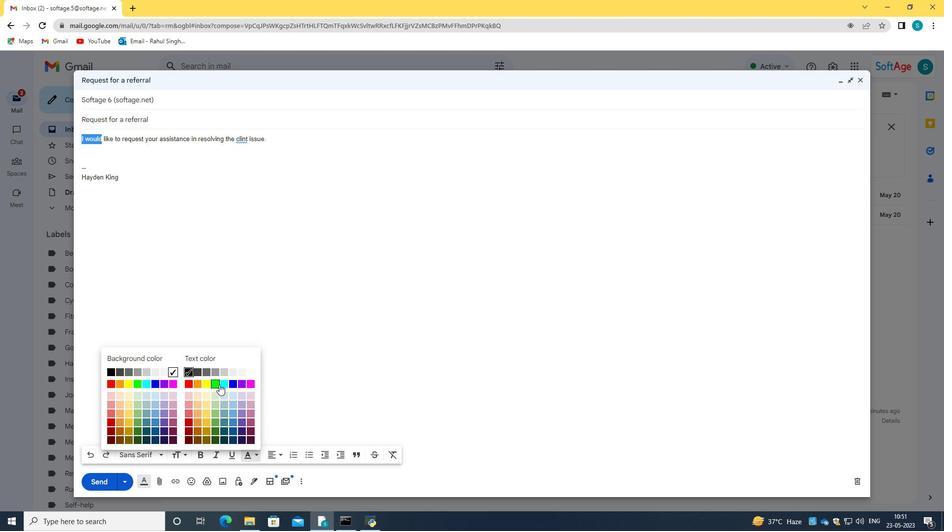 
Action: Mouse moved to (246, 455)
Screenshot: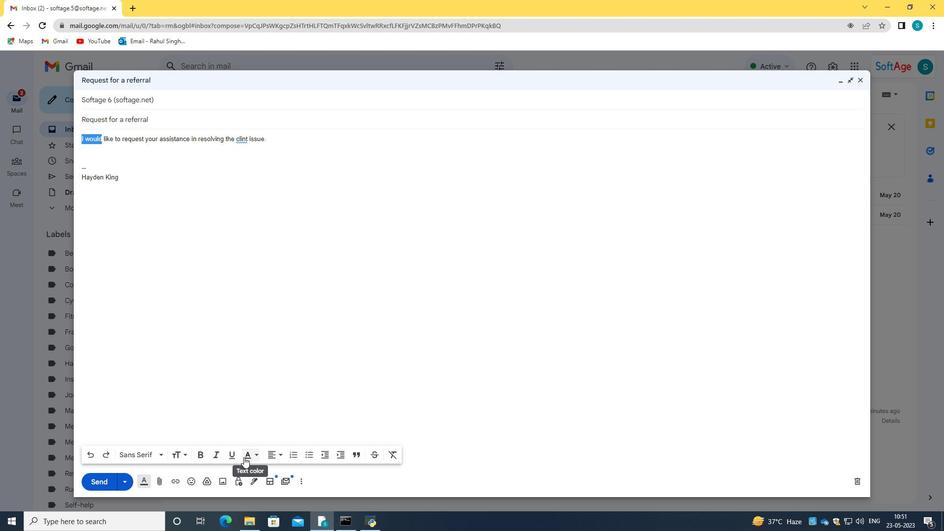 
Action: Mouse pressed left at (246, 455)
Screenshot: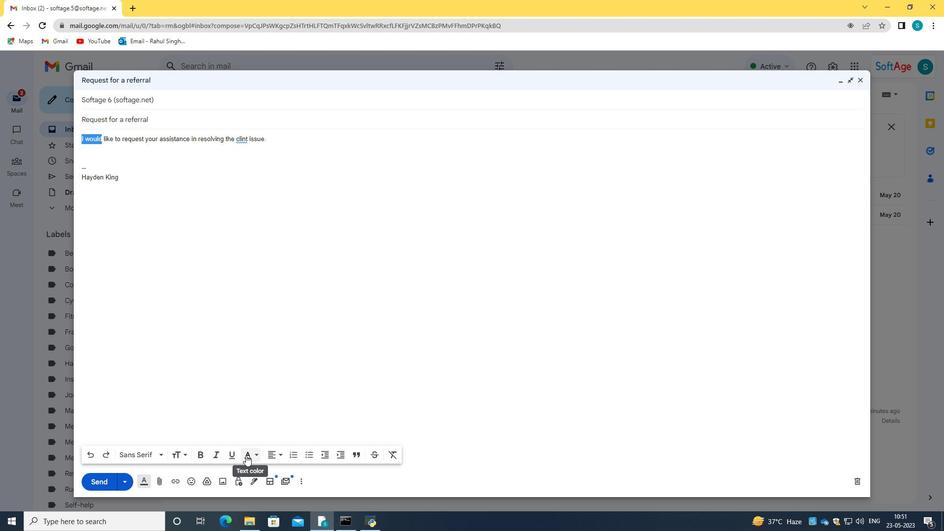 
Action: Mouse moved to (128, 384)
Screenshot: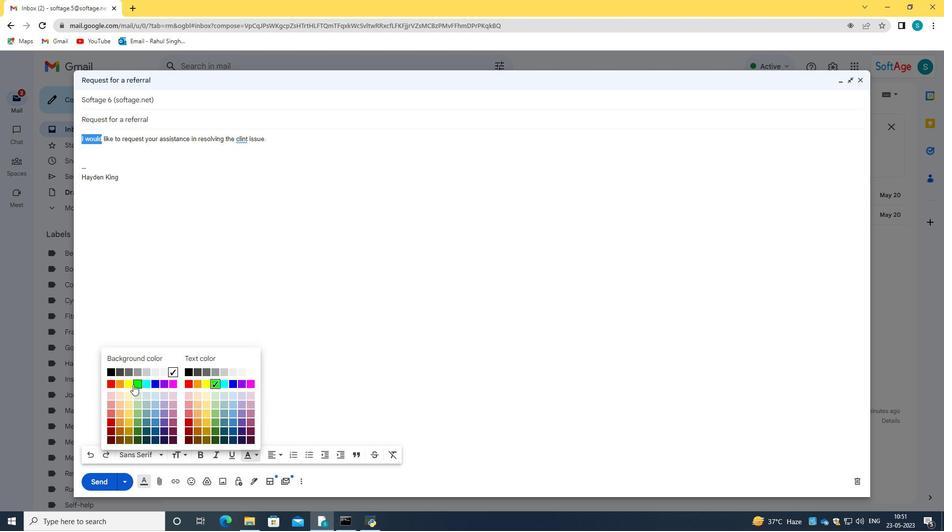 
Action: Mouse pressed left at (128, 384)
Screenshot: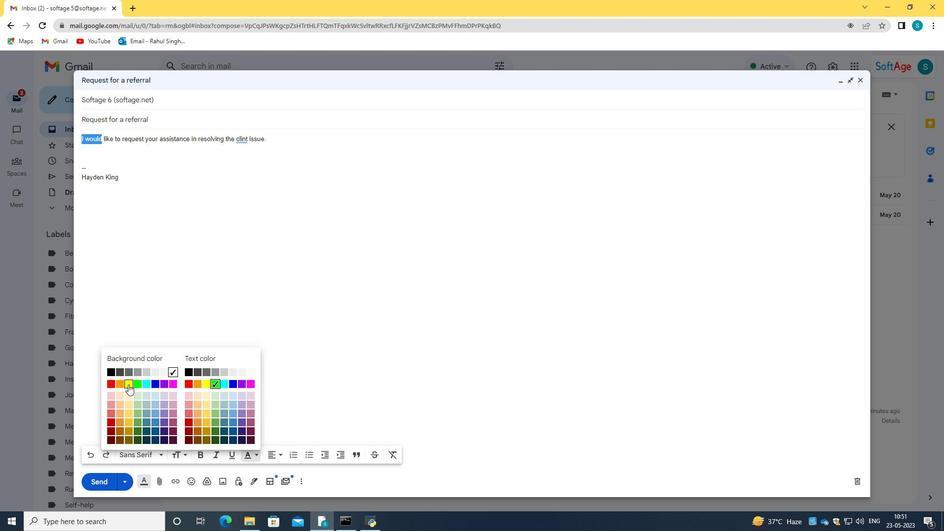 
Action: Mouse moved to (195, 296)
Screenshot: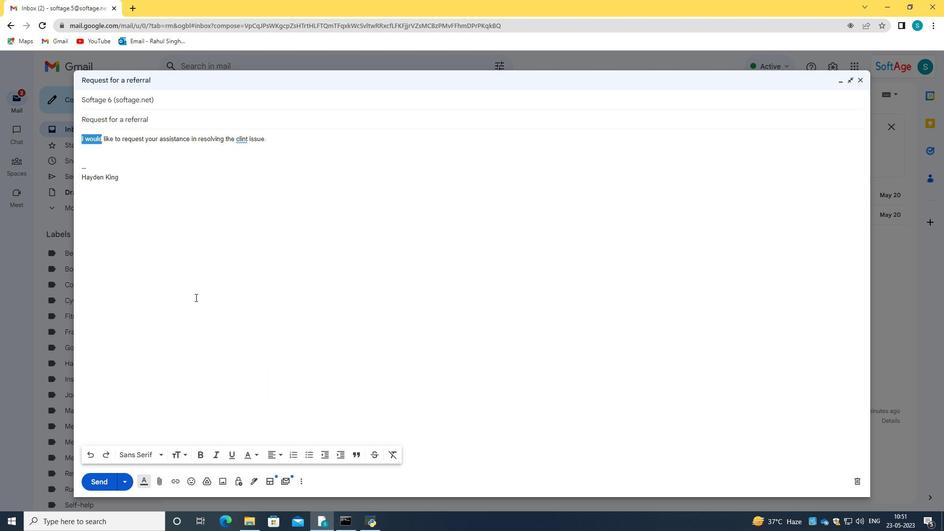 
Action: Mouse pressed left at (195, 296)
Screenshot: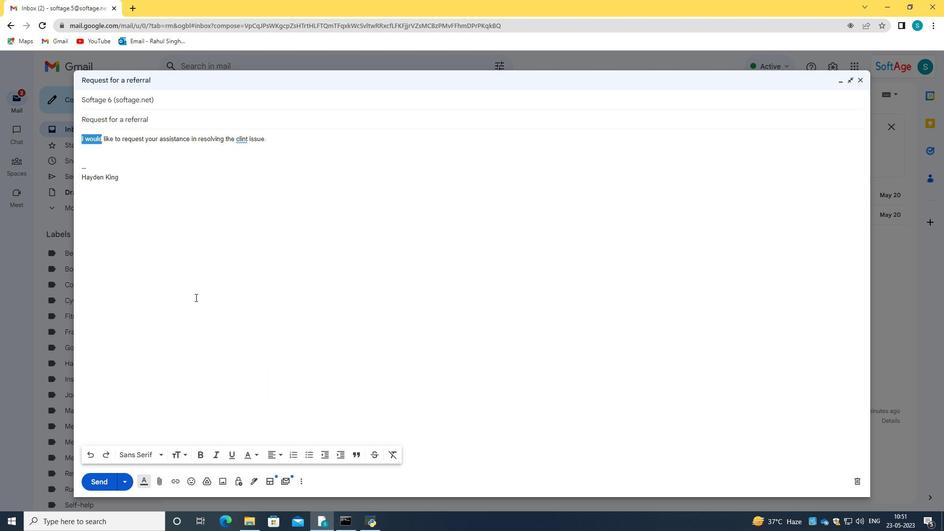 
Action: Mouse moved to (94, 481)
Screenshot: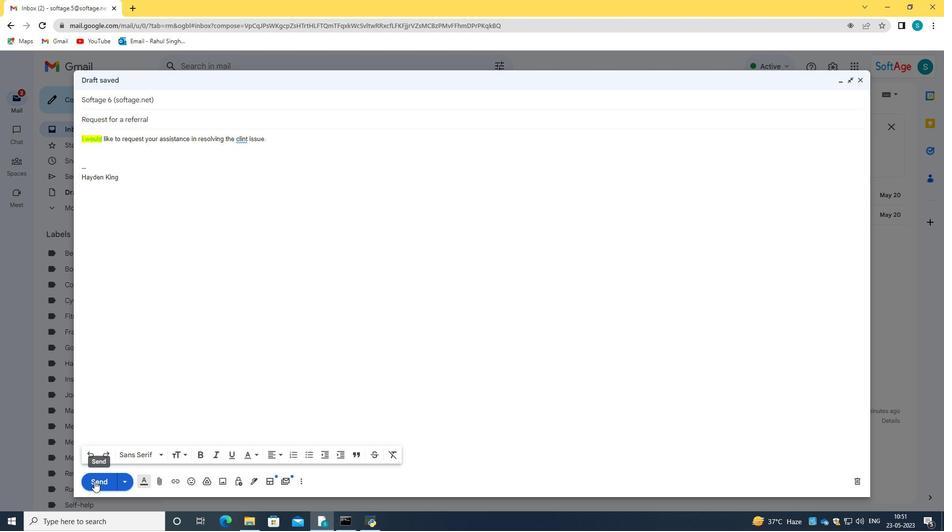 
Action: Mouse pressed left at (94, 481)
Screenshot: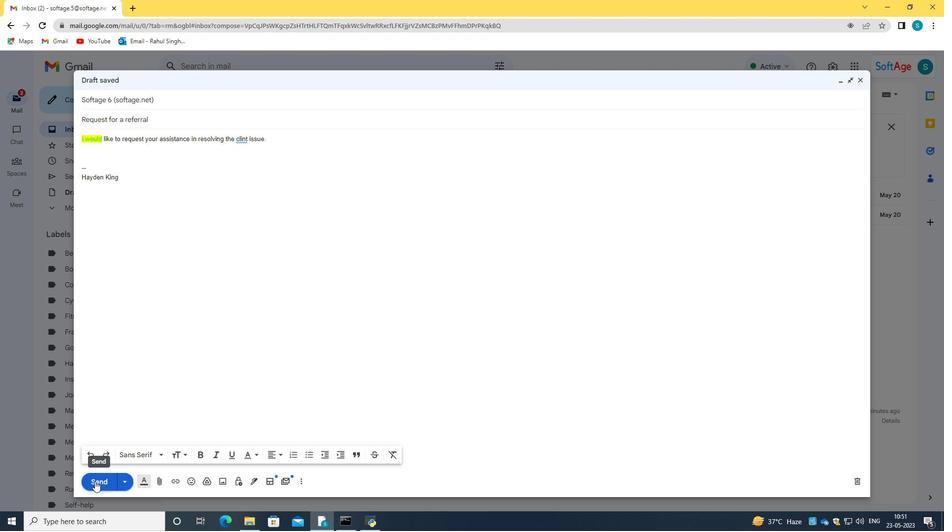 
Action: Mouse moved to (89, 169)
Screenshot: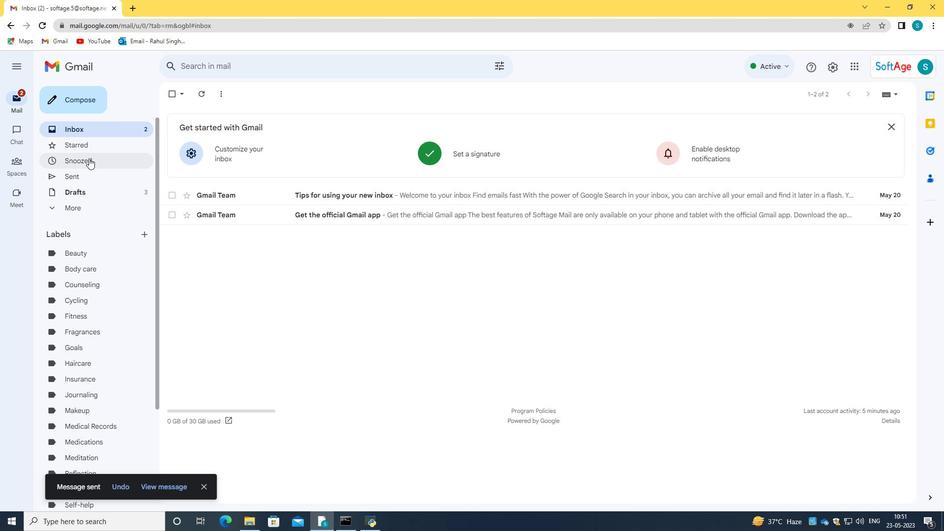 
Action: Mouse pressed left at (89, 169)
Screenshot: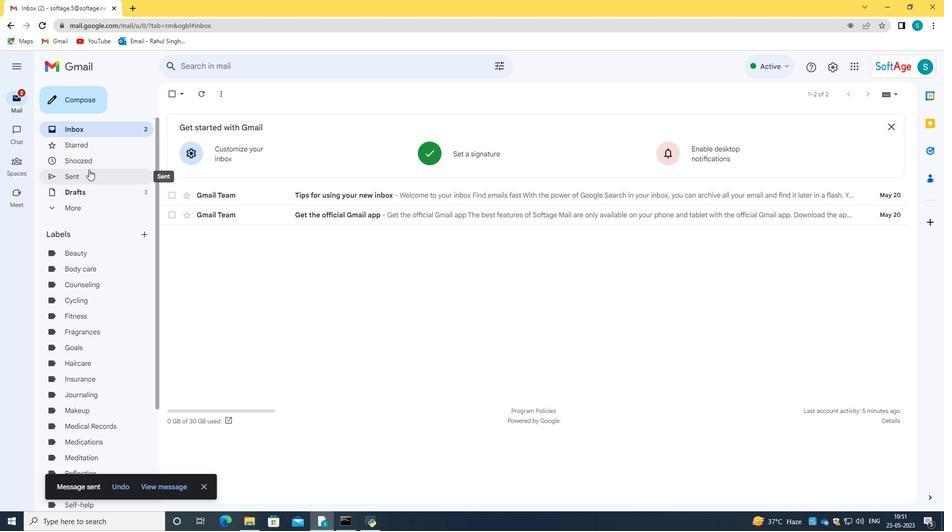 
Action: Mouse moved to (255, 143)
Screenshot: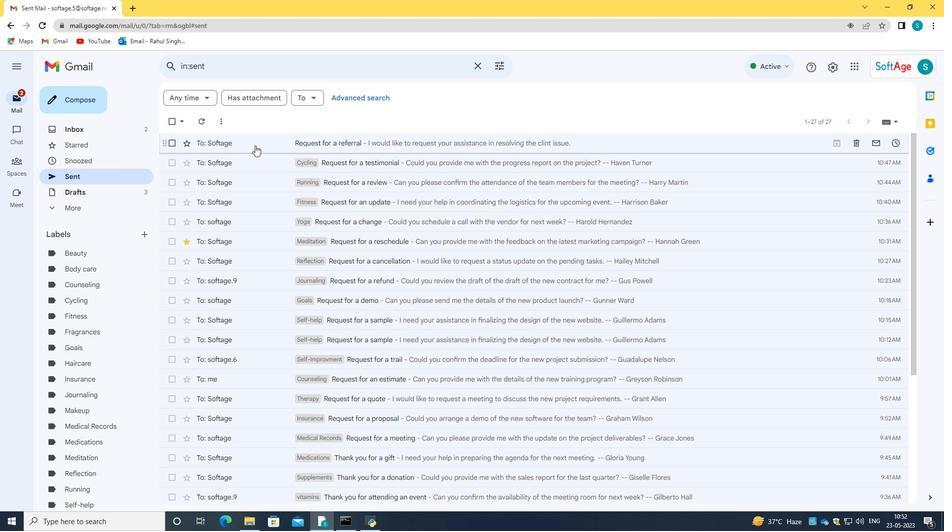 
Action: Mouse pressed left at (255, 143)
Screenshot: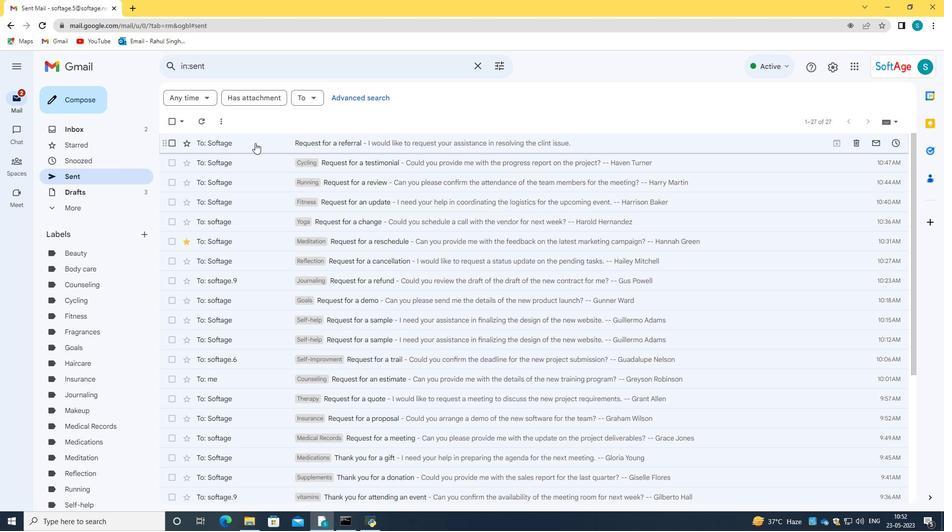 
Action: Mouse moved to (174, 90)
Screenshot: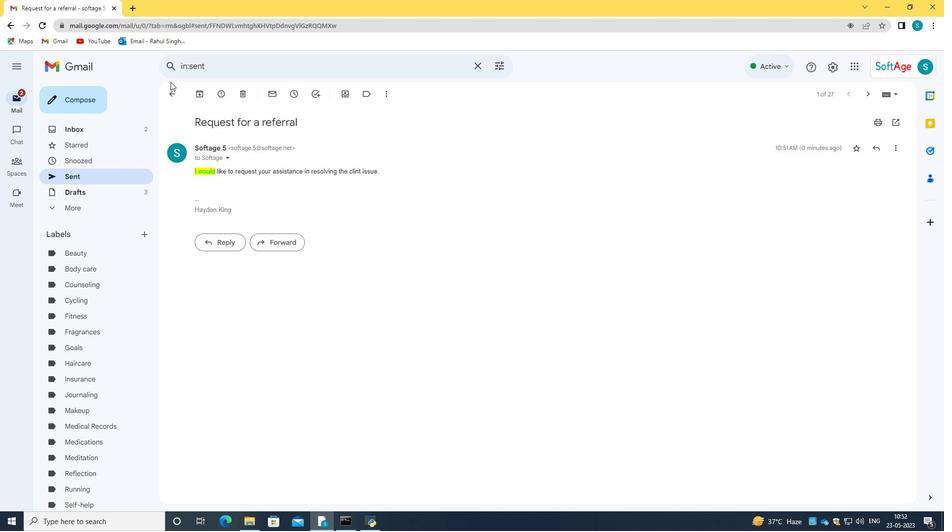 
Action: Mouse pressed left at (174, 90)
Screenshot: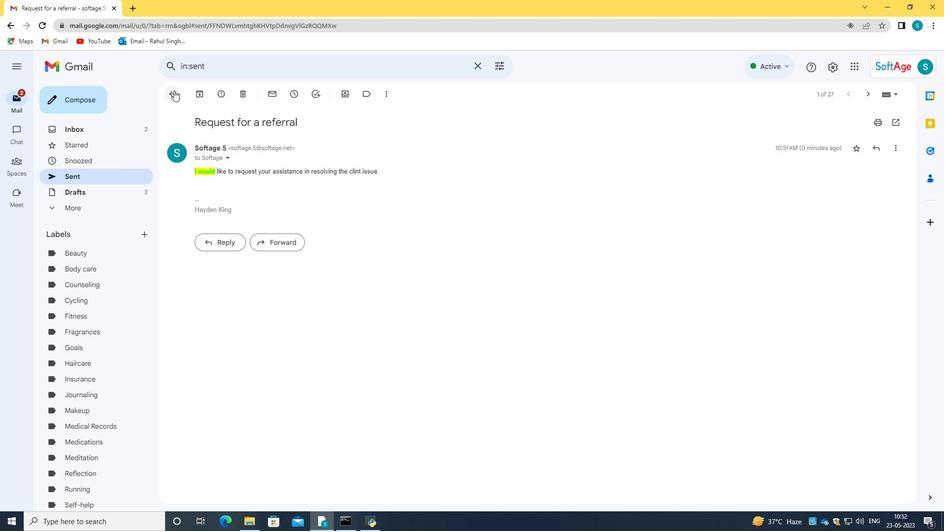 
Action: Mouse moved to (171, 145)
Screenshot: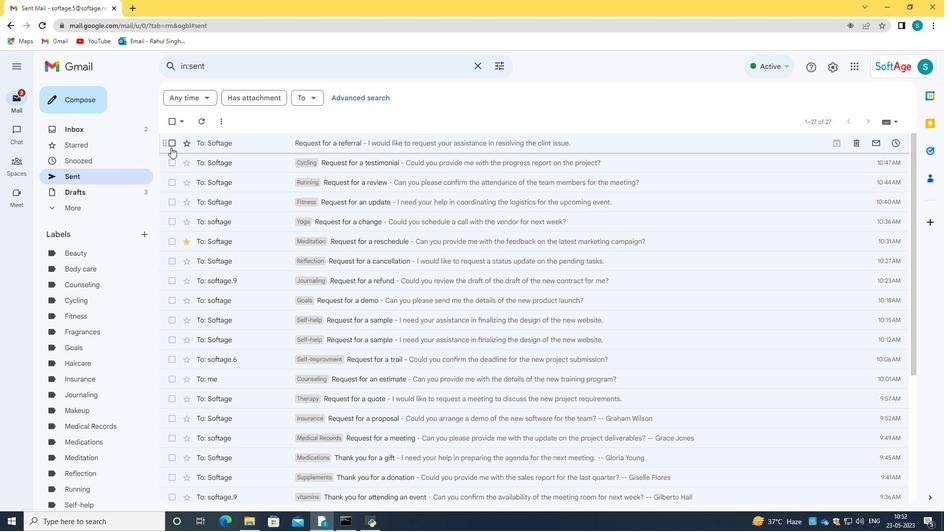 
Action: Mouse pressed left at (171, 145)
Screenshot: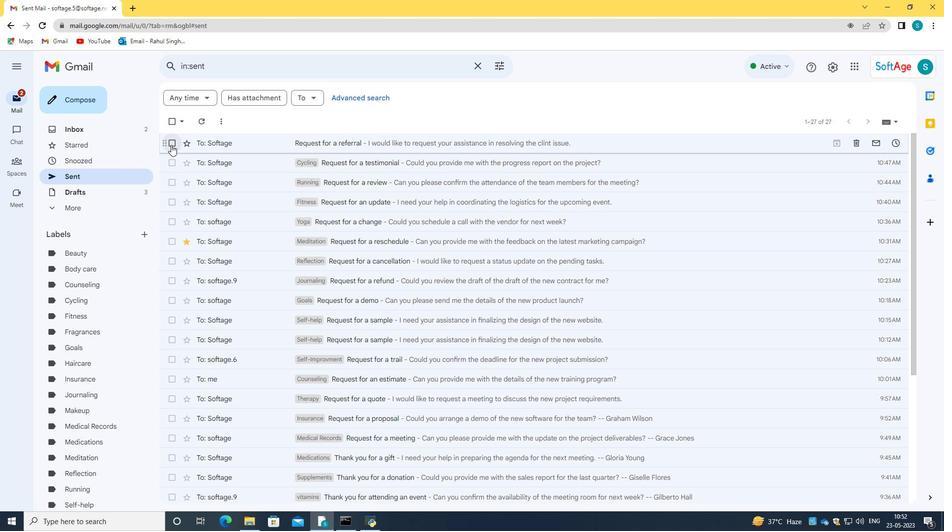
Action: Mouse moved to (263, 136)
Screenshot: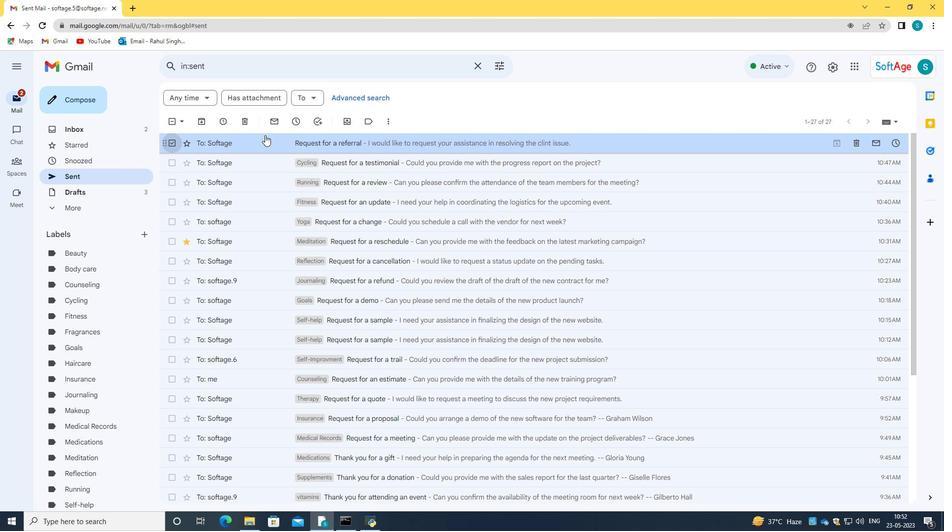 
Action: Mouse pressed right at (263, 136)
Screenshot: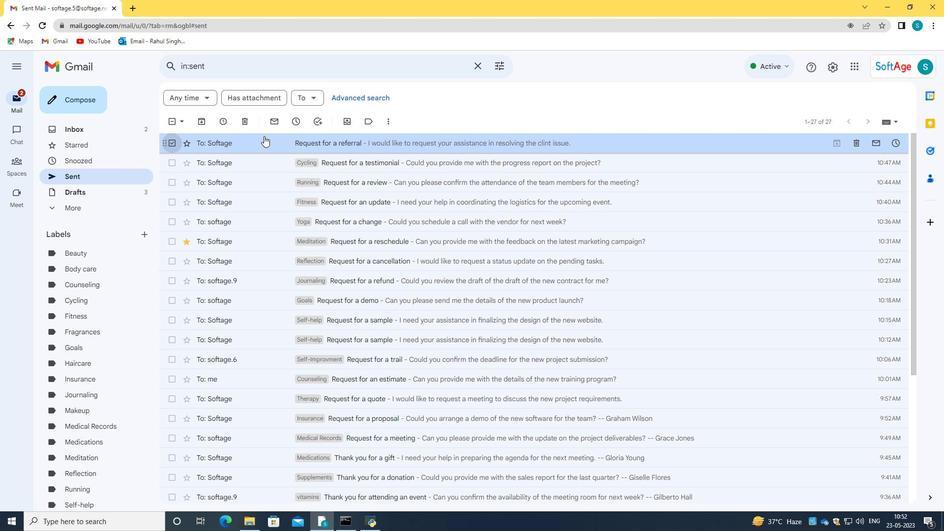 
Action: Mouse moved to (422, 279)
Screenshot: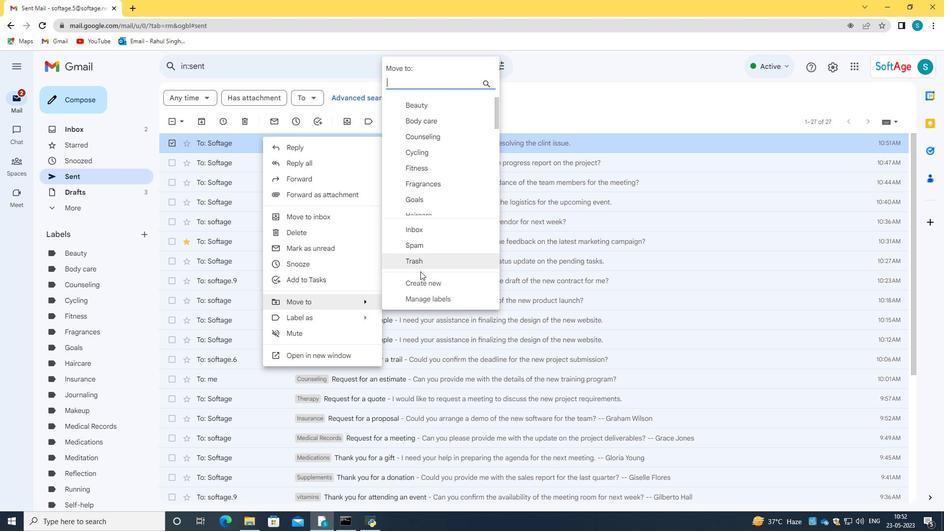 
Action: Mouse pressed left at (422, 279)
Screenshot: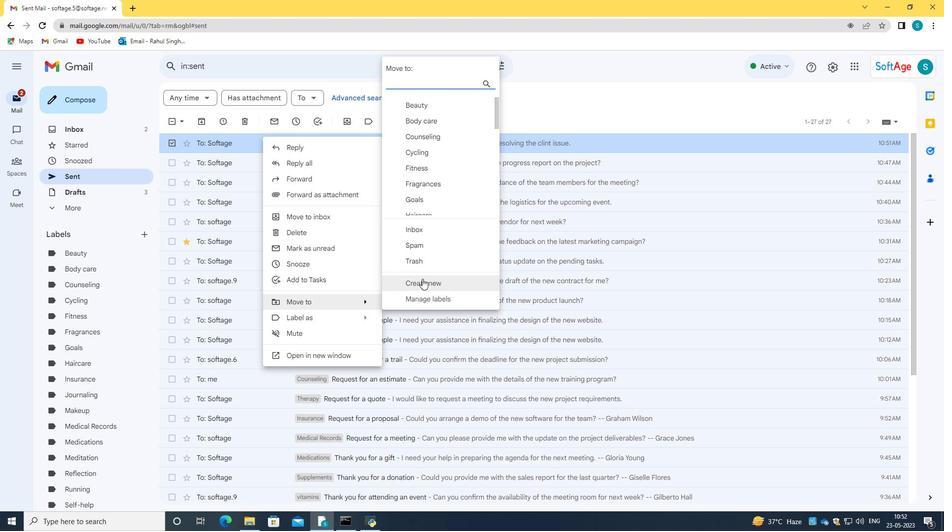 
Action: Mouse moved to (422, 279)
Screenshot: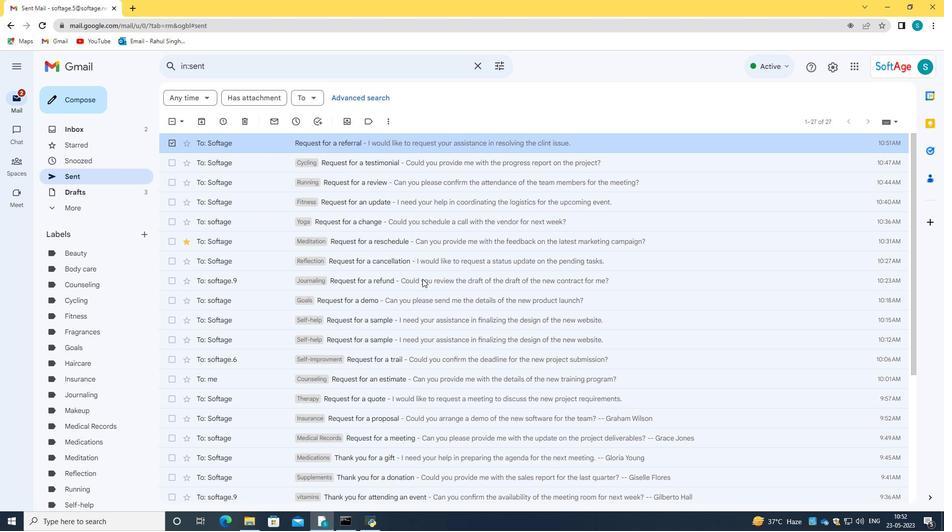 
Action: Key pressed <Key.caps_lock>S<Key.caps_lock>wimming
Screenshot: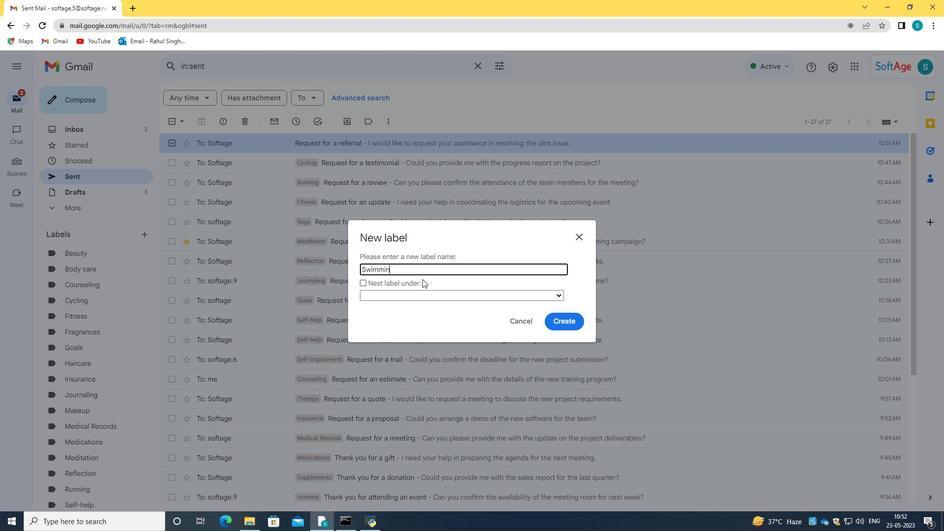 
Action: Mouse moved to (558, 322)
Screenshot: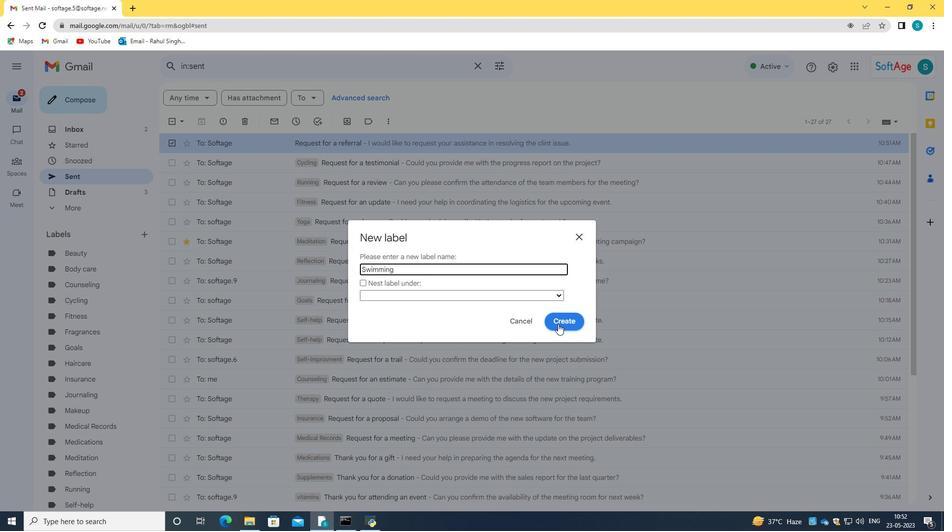 
Action: Mouse pressed left at (558, 322)
Screenshot: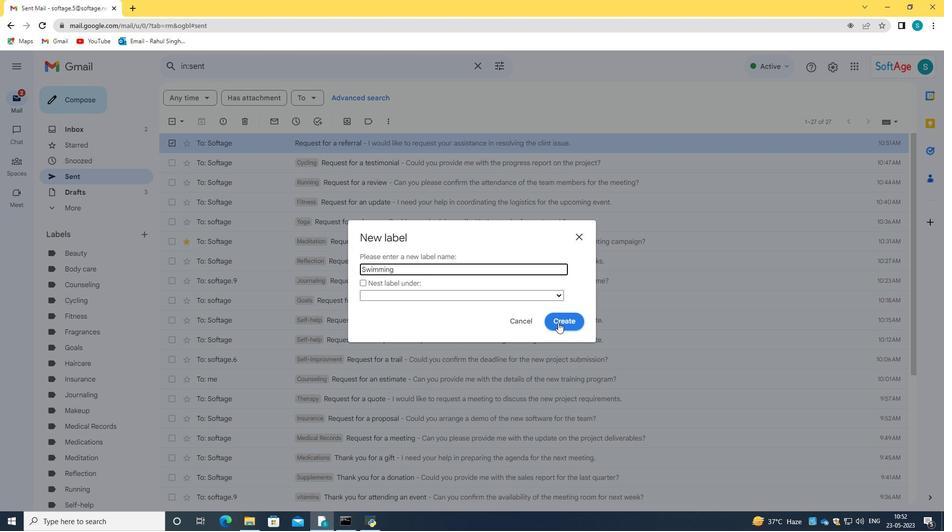 
Action: Mouse moved to (91, 235)
Screenshot: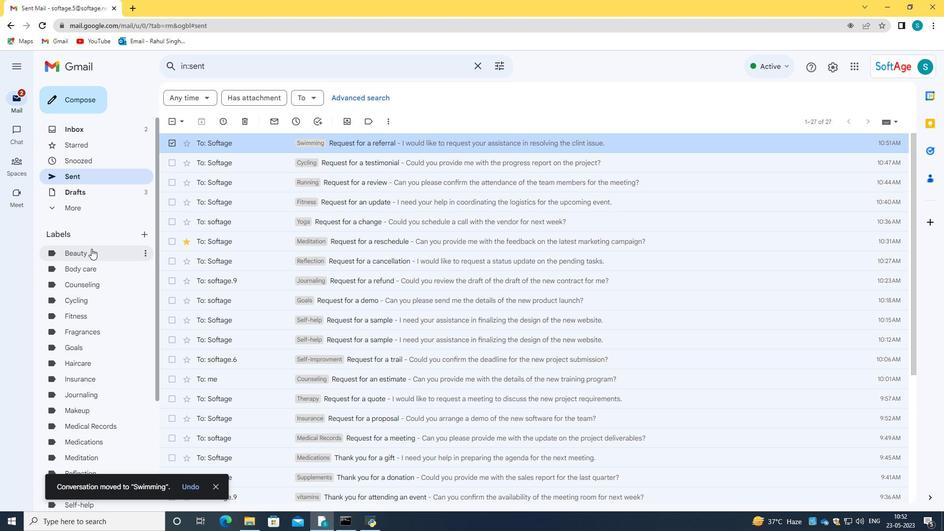 
Action: Mouse scrolled (91, 235) with delta (0, 0)
Screenshot: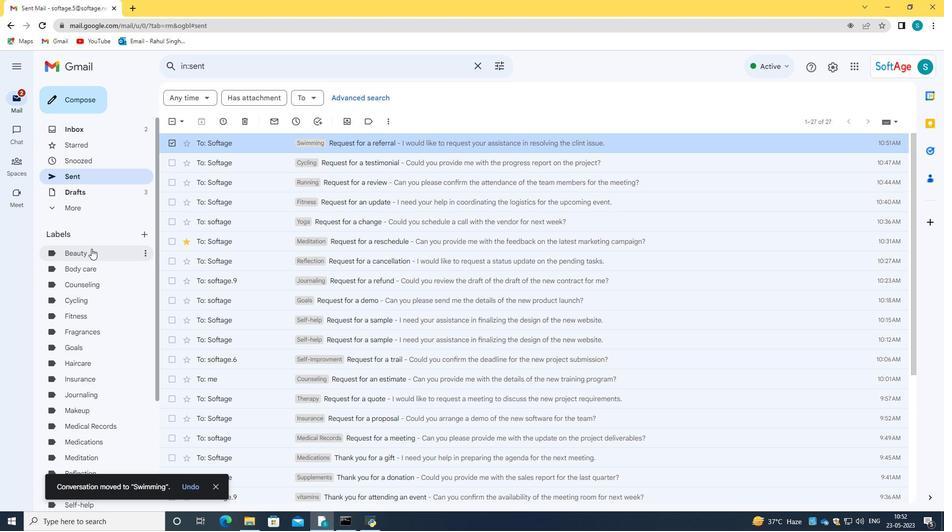 
Action: Mouse scrolled (91, 235) with delta (0, 0)
Screenshot: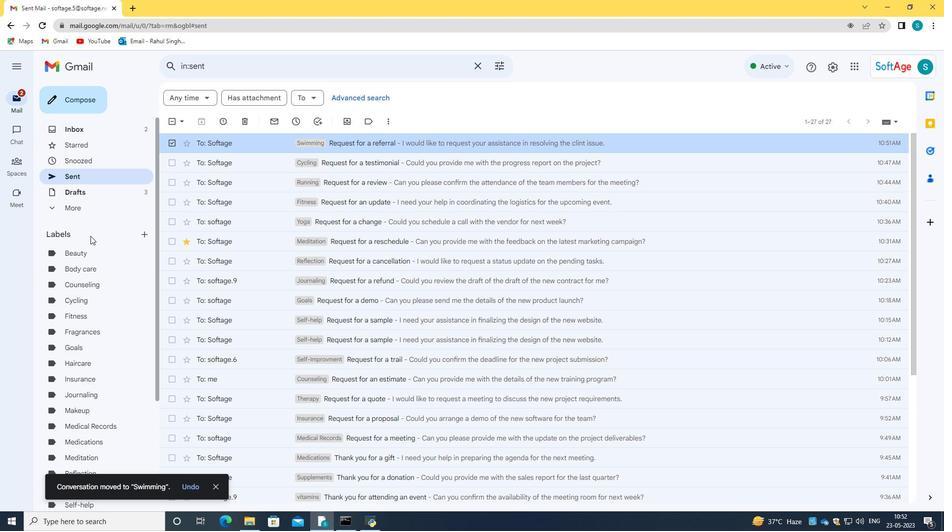 
Action: Mouse scrolled (91, 235) with delta (0, 0)
Screenshot: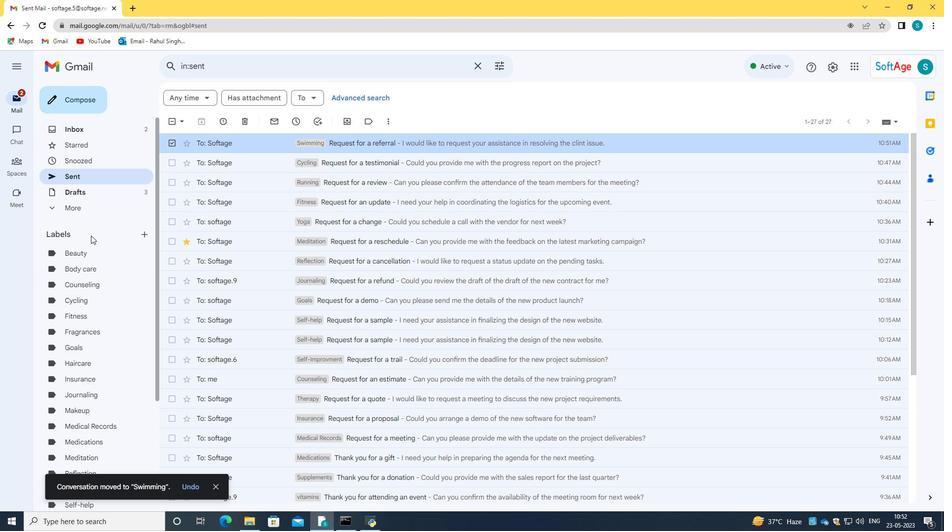 
Action: Mouse scrolled (91, 235) with delta (0, 0)
Screenshot: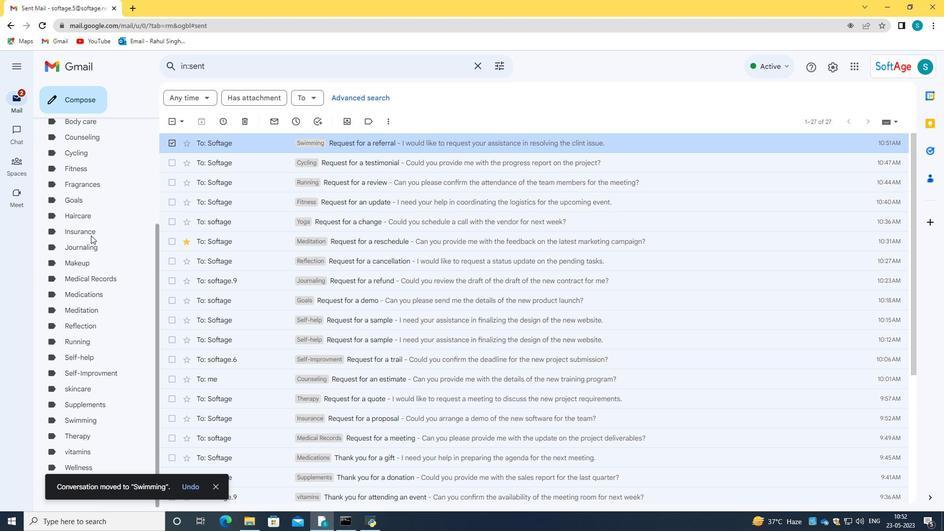 
Action: Mouse scrolled (91, 235) with delta (0, 0)
Screenshot: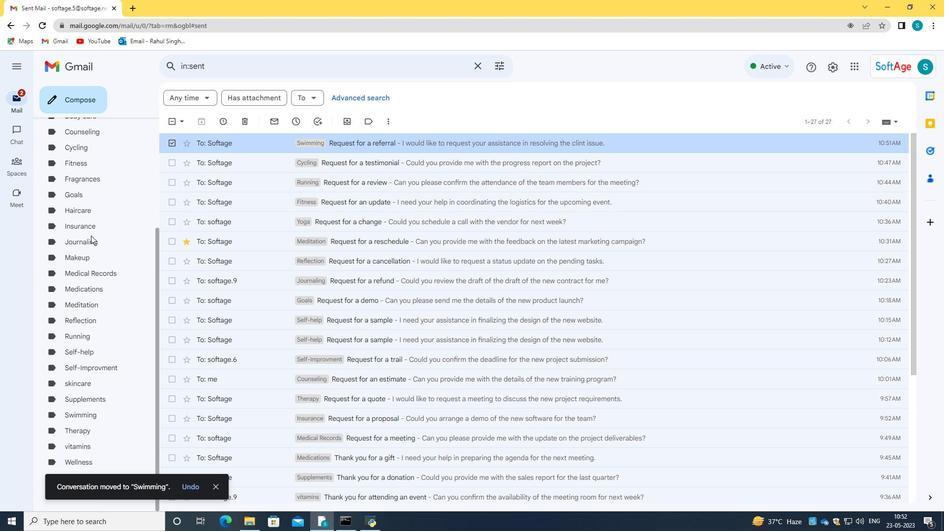 
Action: Mouse moved to (103, 347)
Screenshot: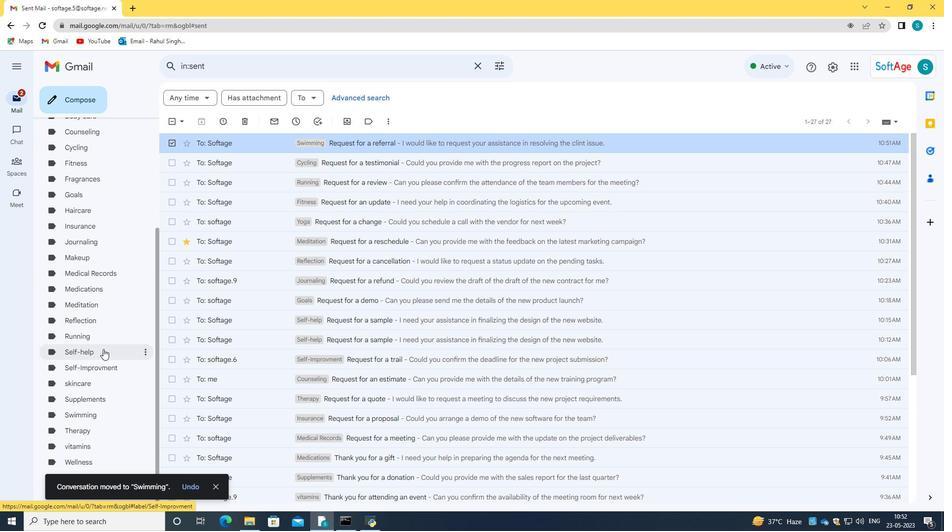 
Action: Mouse scrolled (103, 347) with delta (0, 0)
Screenshot: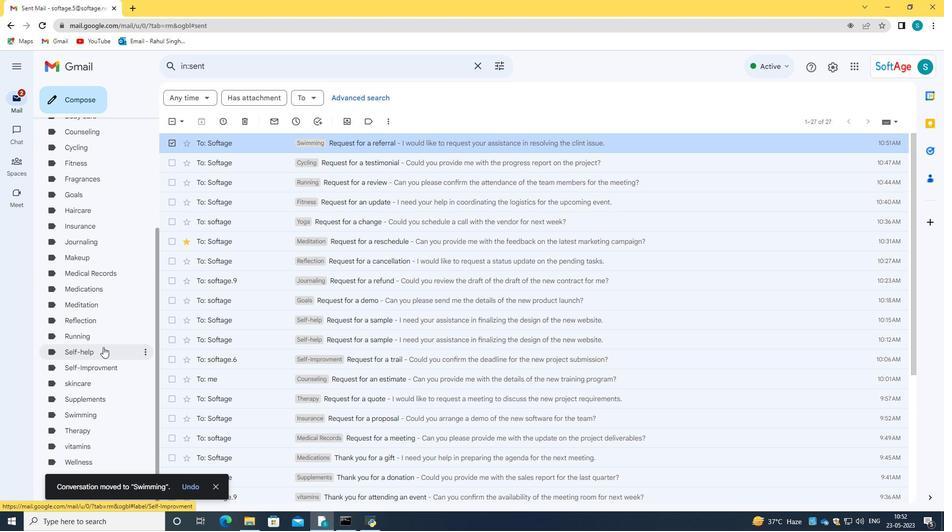 
Action: Mouse moved to (103, 347)
Screenshot: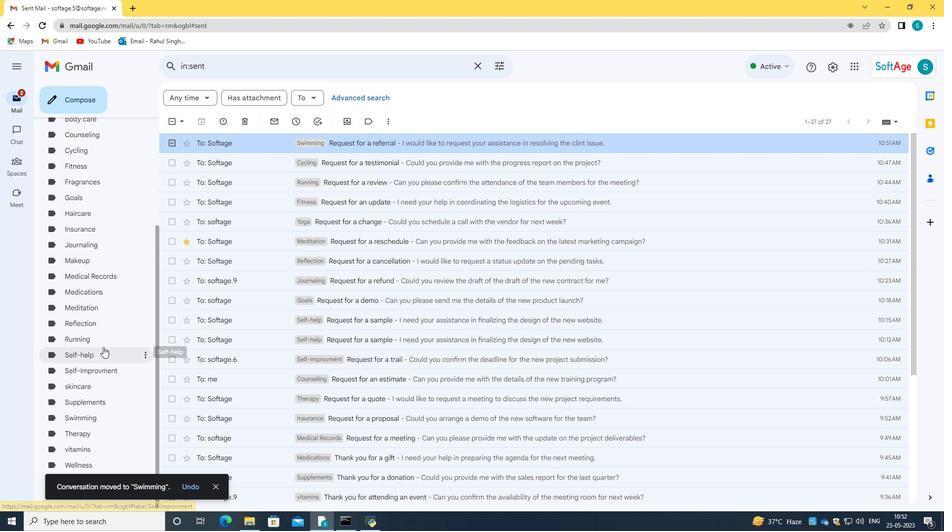 
Action: Mouse scrolled (103, 347) with delta (0, 0)
Screenshot: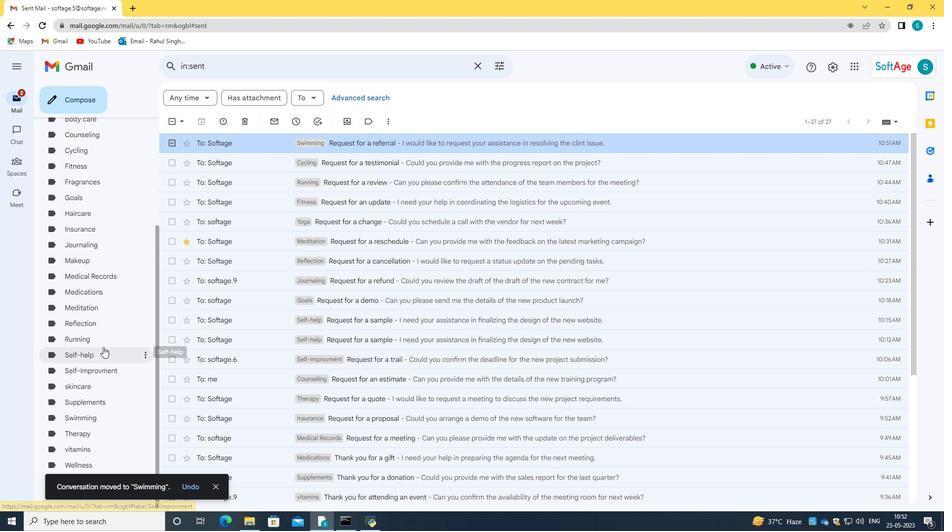 
Action: Mouse moved to (96, 291)
Screenshot: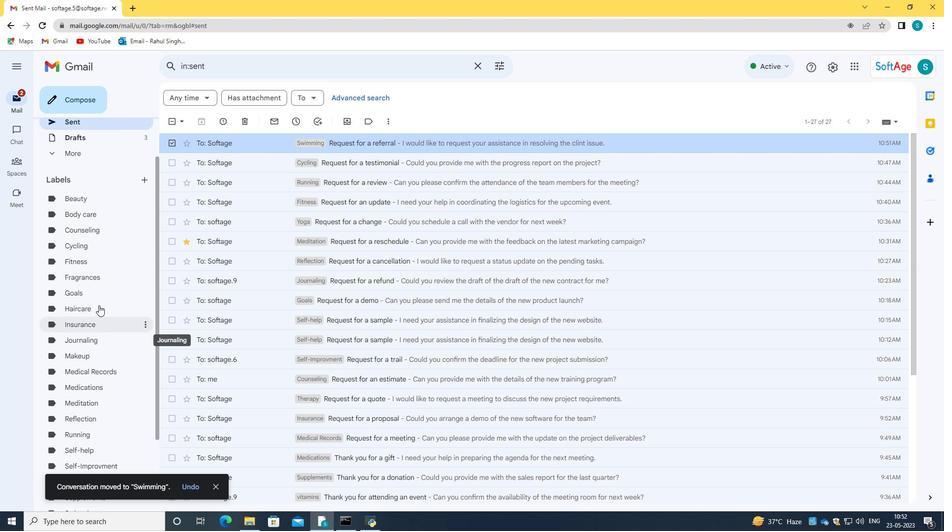 
Action: Mouse scrolled (96, 290) with delta (0, 0)
Screenshot: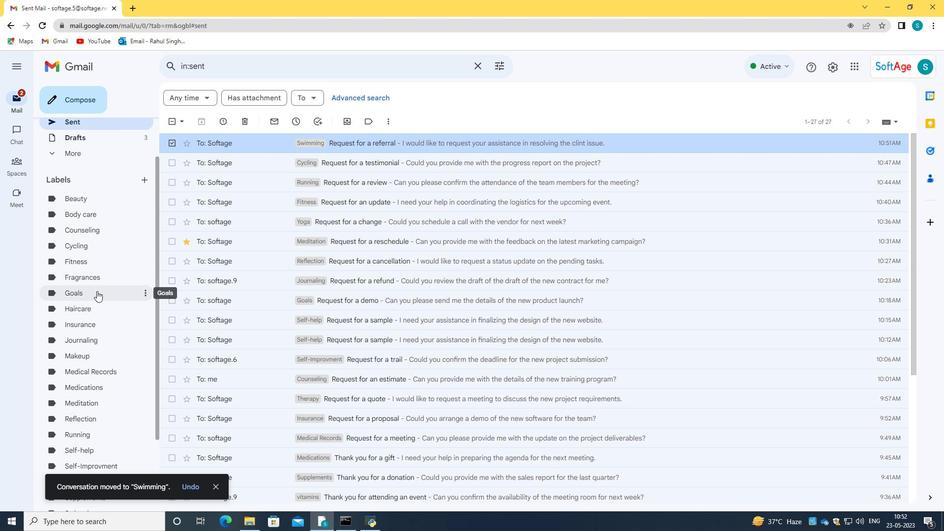 
Action: Mouse scrolled (96, 290) with delta (0, 0)
Screenshot: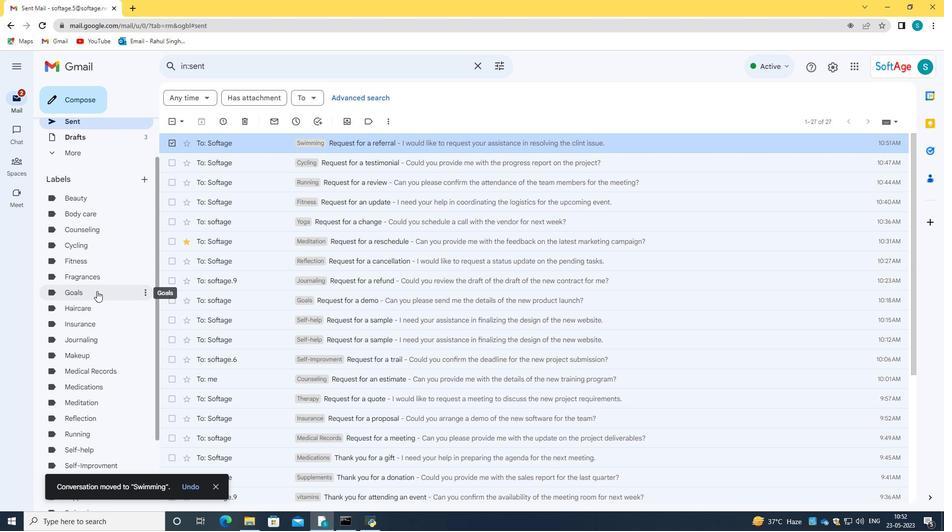 
Action: Mouse scrolled (96, 290) with delta (0, 0)
Screenshot: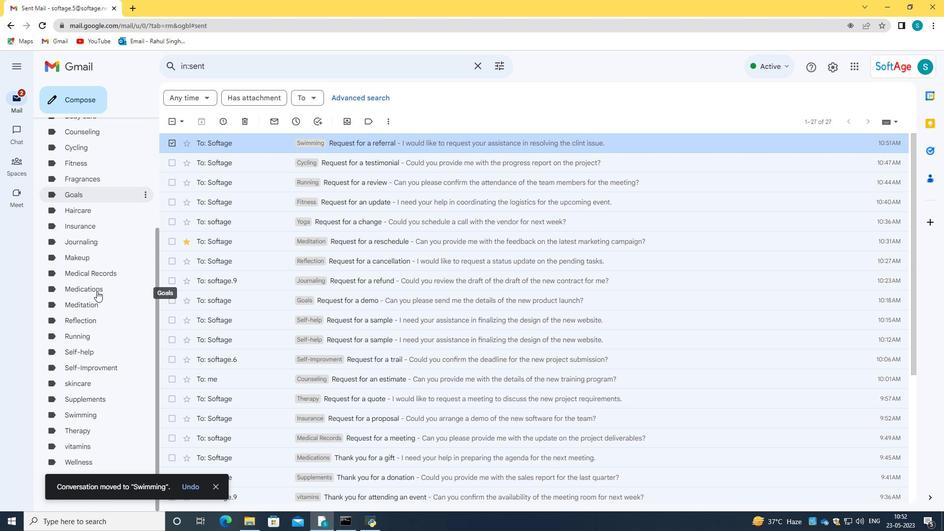 
Action: Mouse moved to (93, 413)
Screenshot: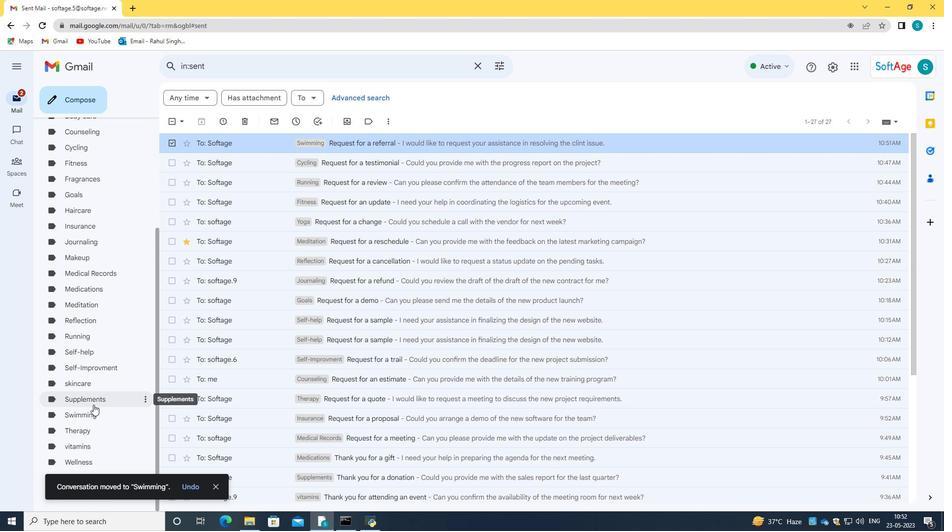 
Action: Mouse pressed left at (93, 413)
Screenshot: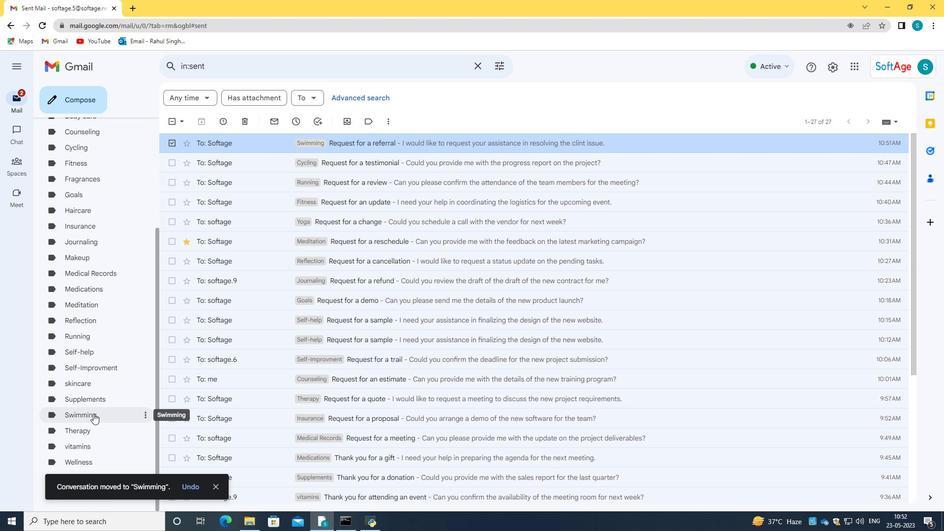 
Action: Mouse moved to (396, 176)
Screenshot: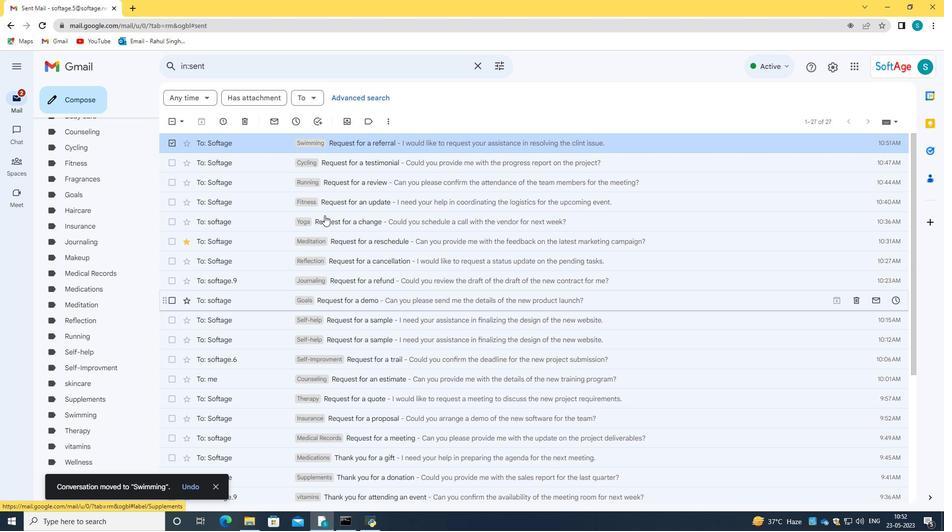 
Action: Mouse pressed left at (396, 176)
Screenshot: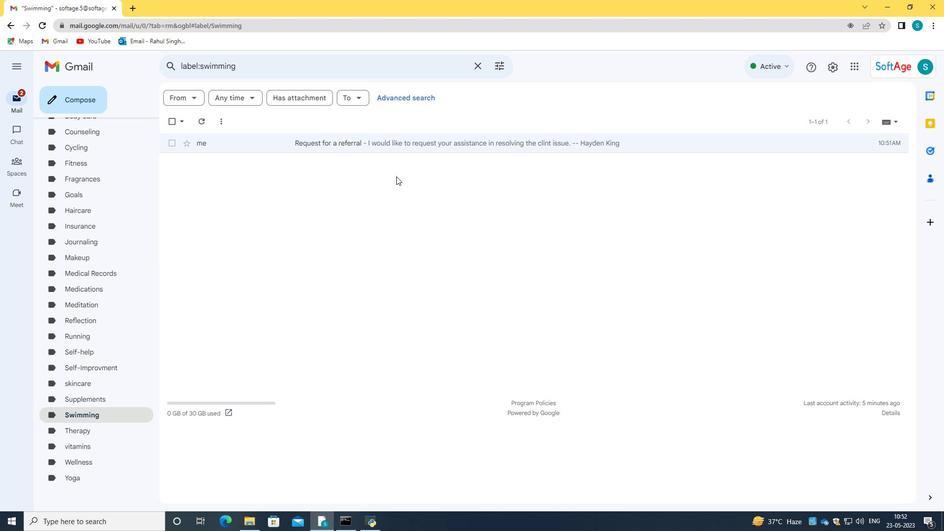 
